 Task: Open a blank sheet, save the file as Mobilecompany.epub Add Heading 'Mobile Companies:'Add the following points with capital alphabet '	A. Apple_x000D_
	B. Samsung_x000D_
	C:.Huawei_x000D_
'Select the entire thext and change line spacing to  3 ,change the font size of heading and points to 18
Action: Mouse moved to (261, 143)
Screenshot: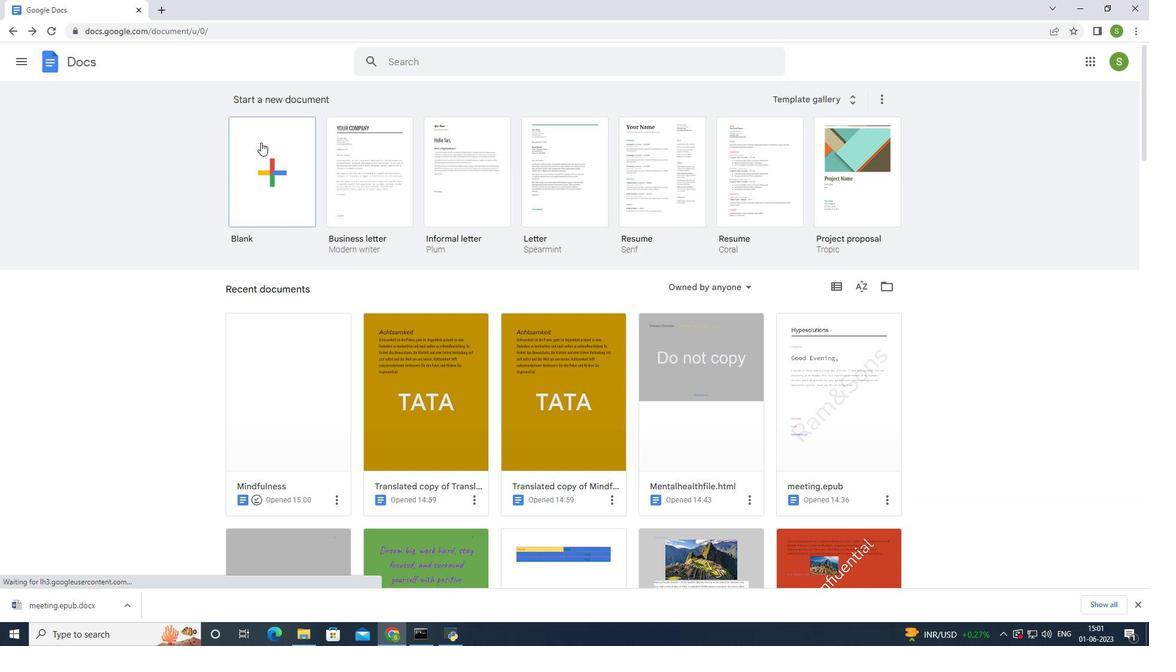 
Action: Mouse pressed left at (261, 143)
Screenshot: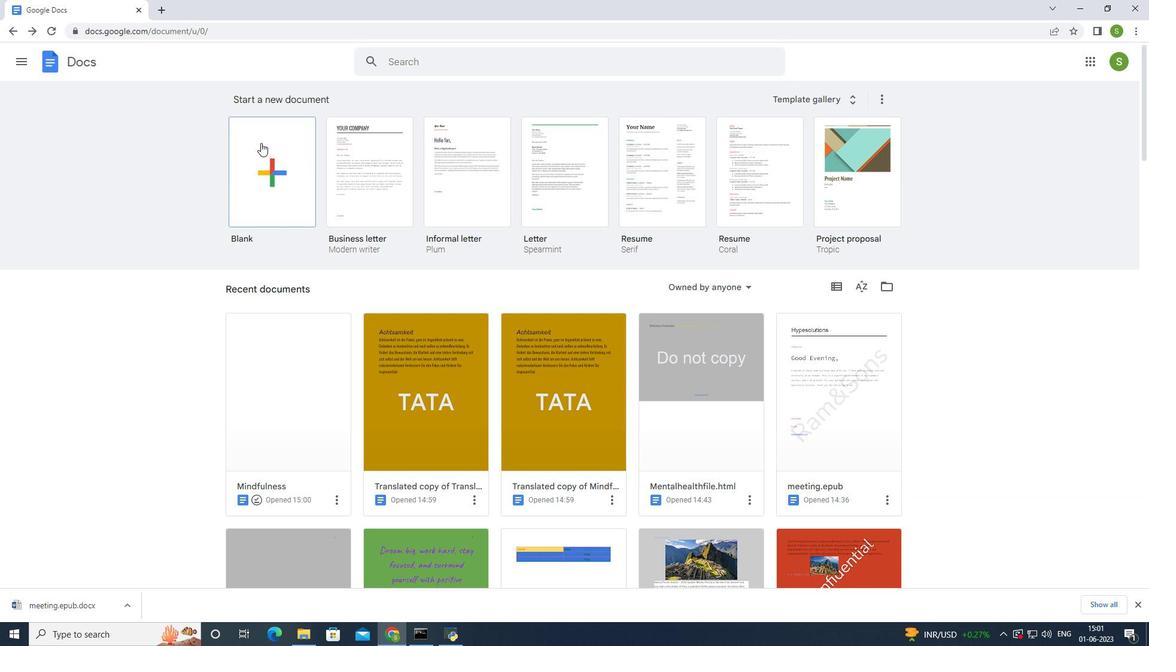 
Action: Mouse moved to (102, 55)
Screenshot: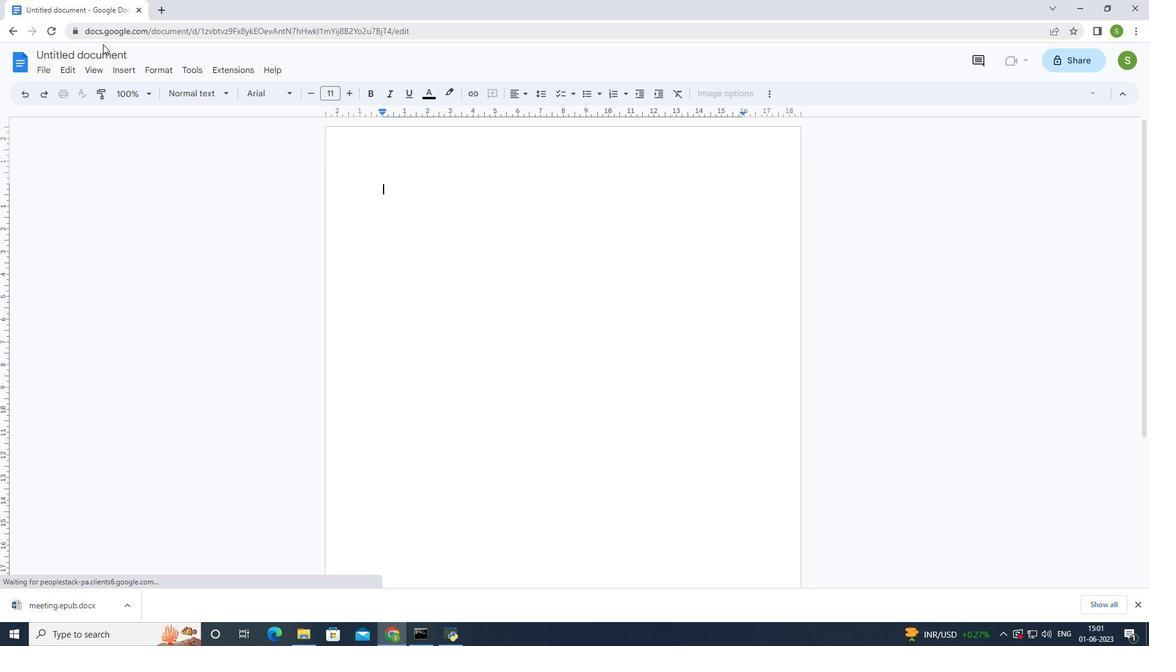 
Action: Mouse pressed left at (102, 55)
Screenshot: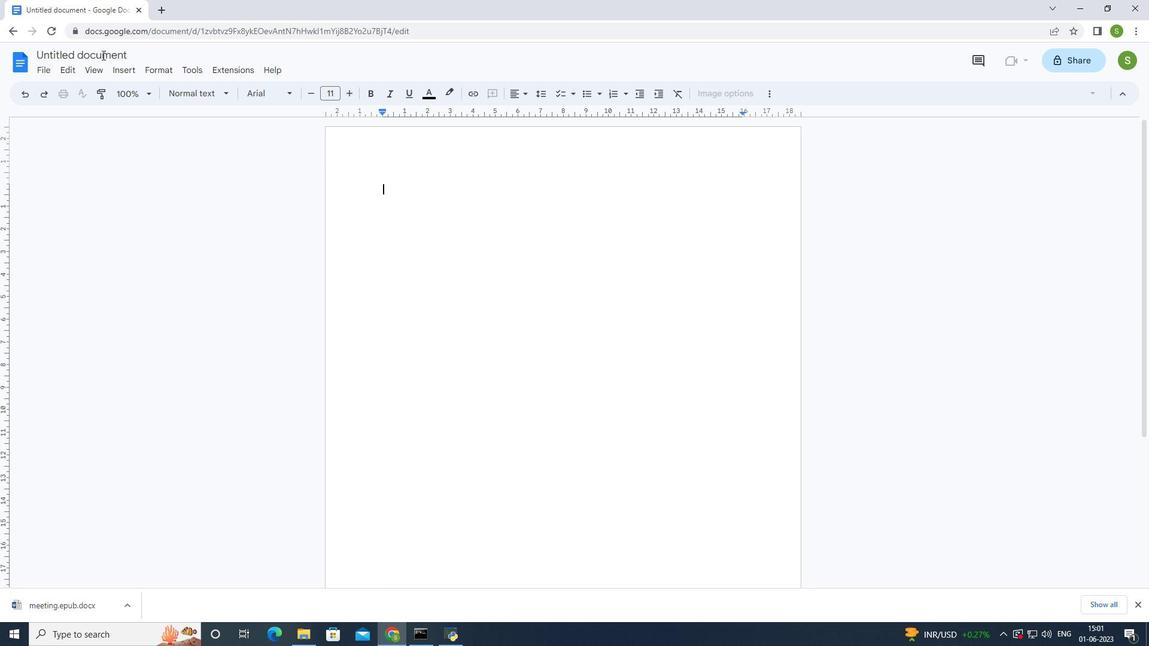 
Action: Mouse moved to (213, 77)
Screenshot: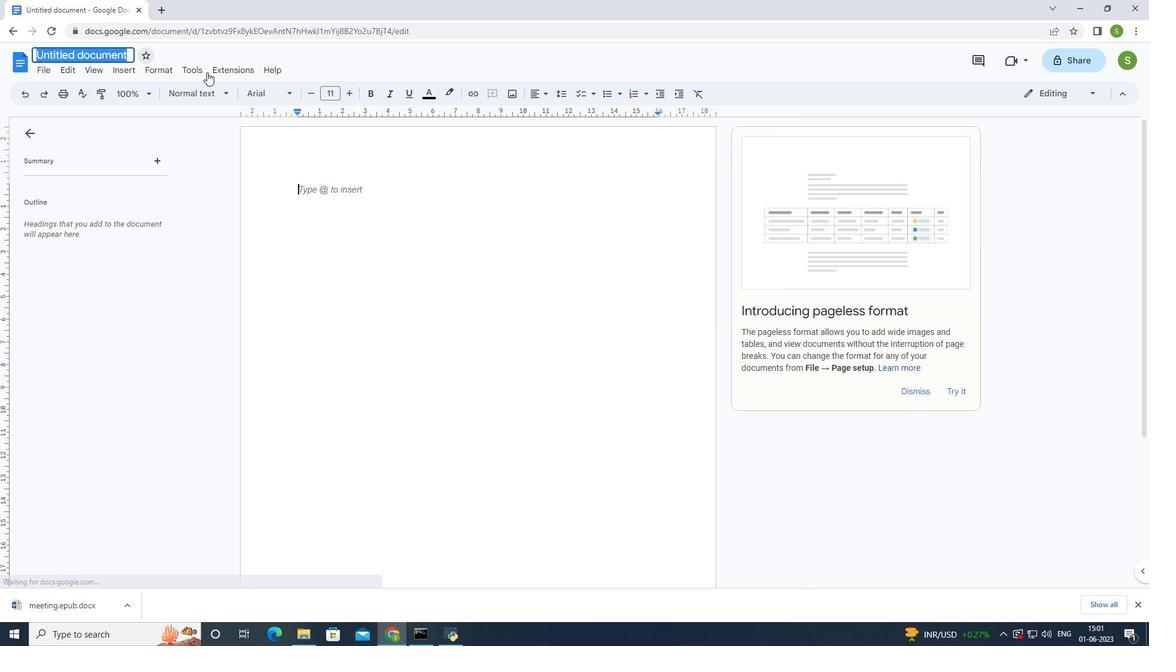
Action: Key pressed <Key.shift>Mobilecompany
Screenshot: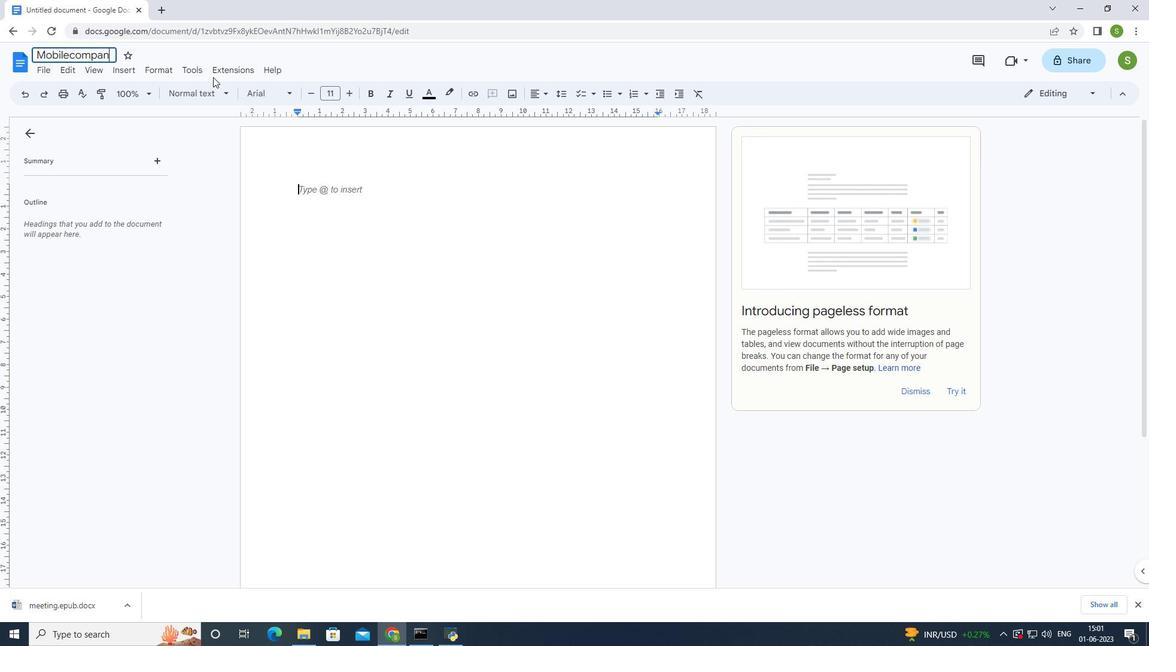 
Action: Mouse moved to (260, 95)
Screenshot: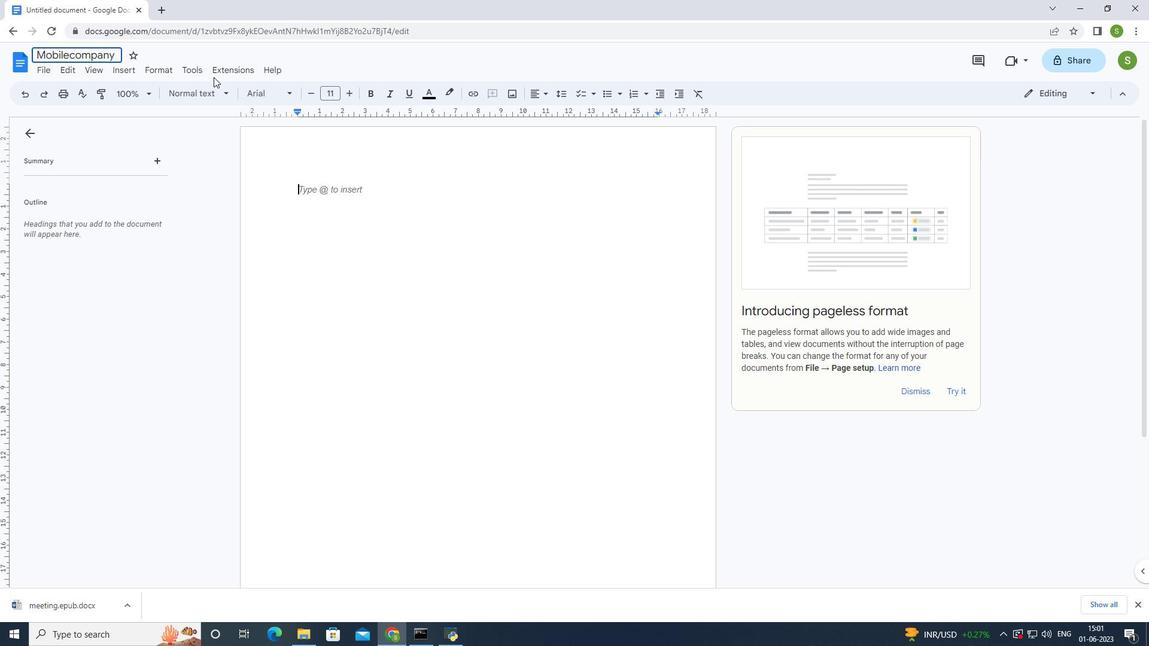 
Action: Key pressed .epub<Key.enter>
Screenshot: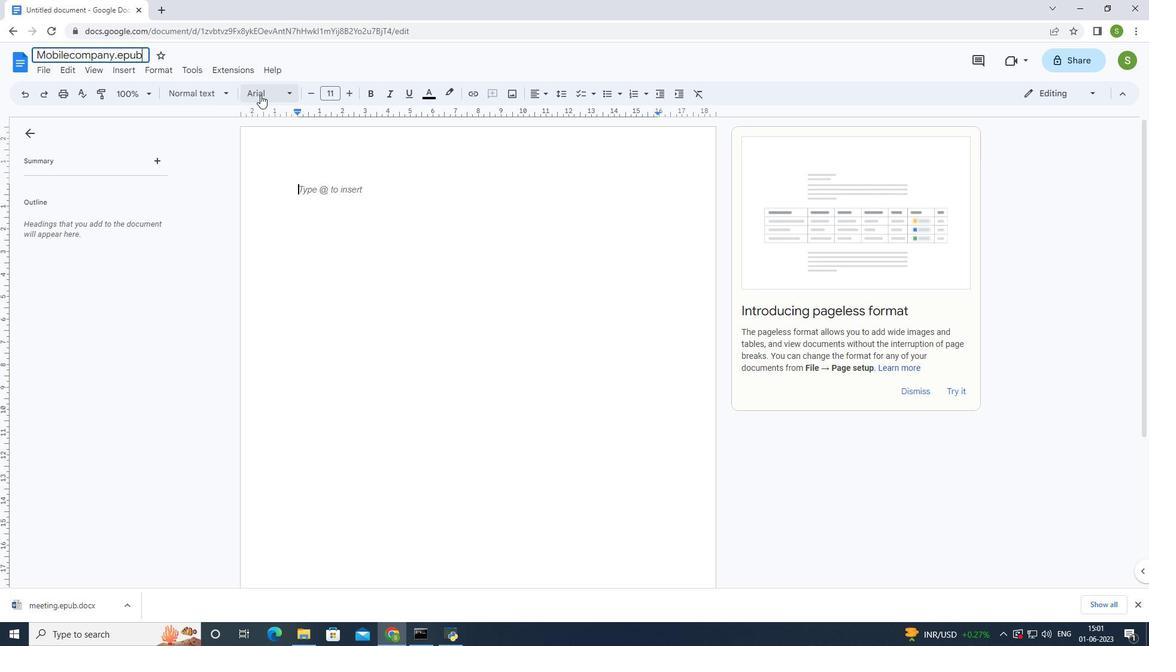 
Action: Mouse moved to (465, 159)
Screenshot: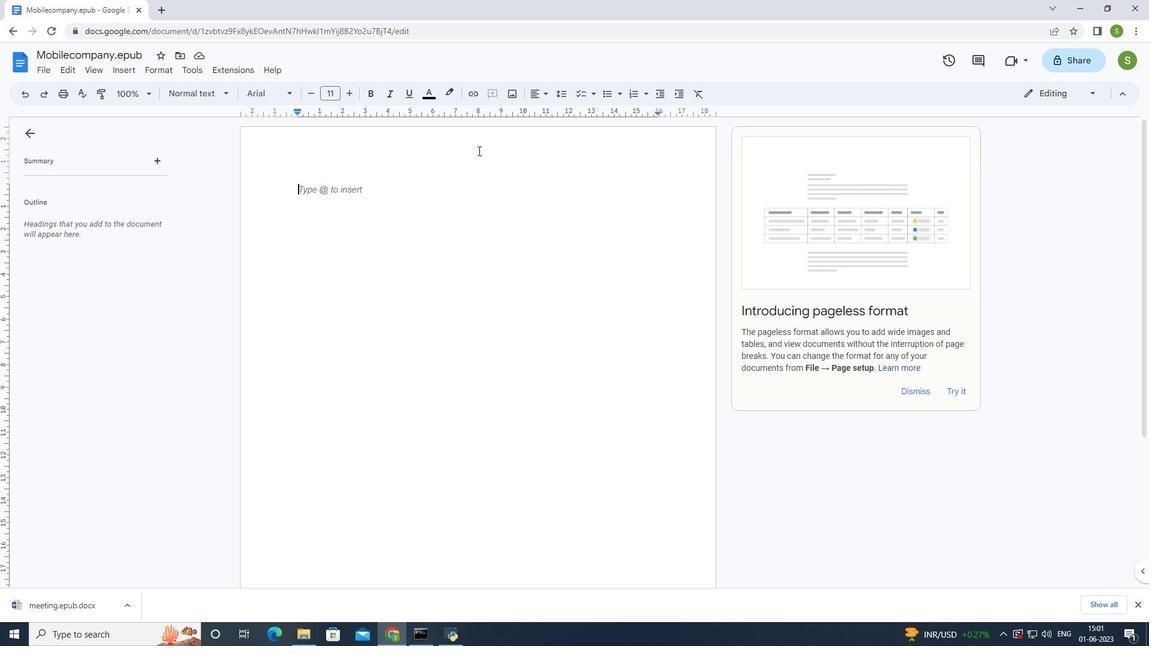 
Action: Key pressed <Key.shift>Moblie<Key.space><Key.backspace><Key.backspace>e<Key.space><Key.shift>Company<Key.backspace>ies<Key.enter>
Screenshot: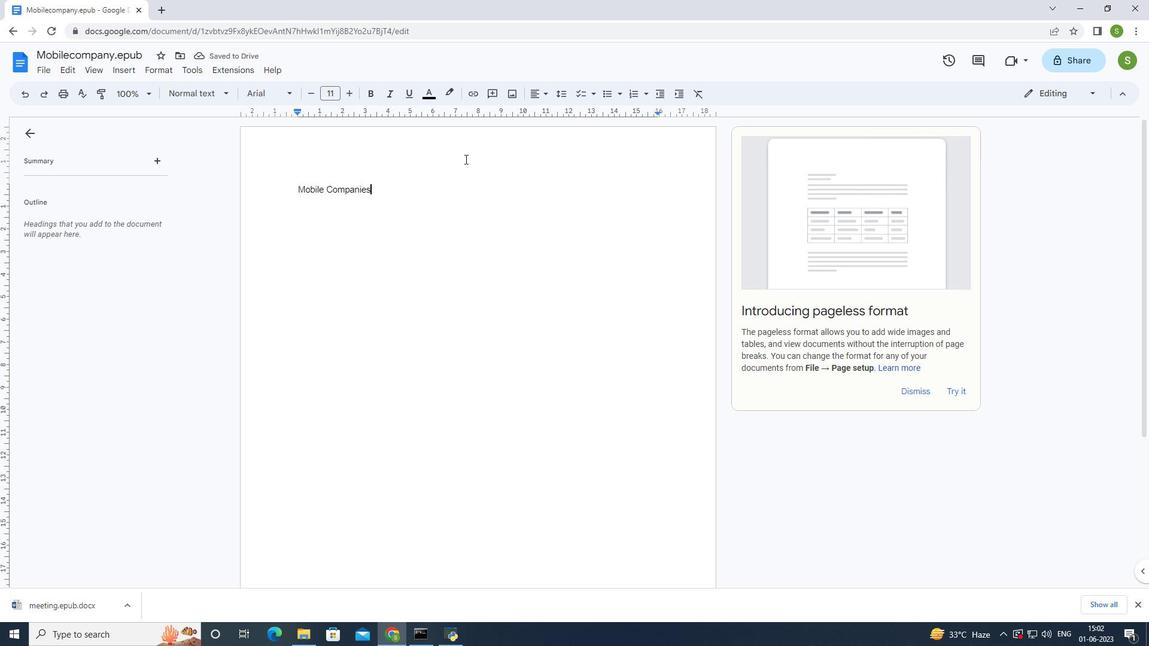 
Action: Mouse moved to (620, 89)
Screenshot: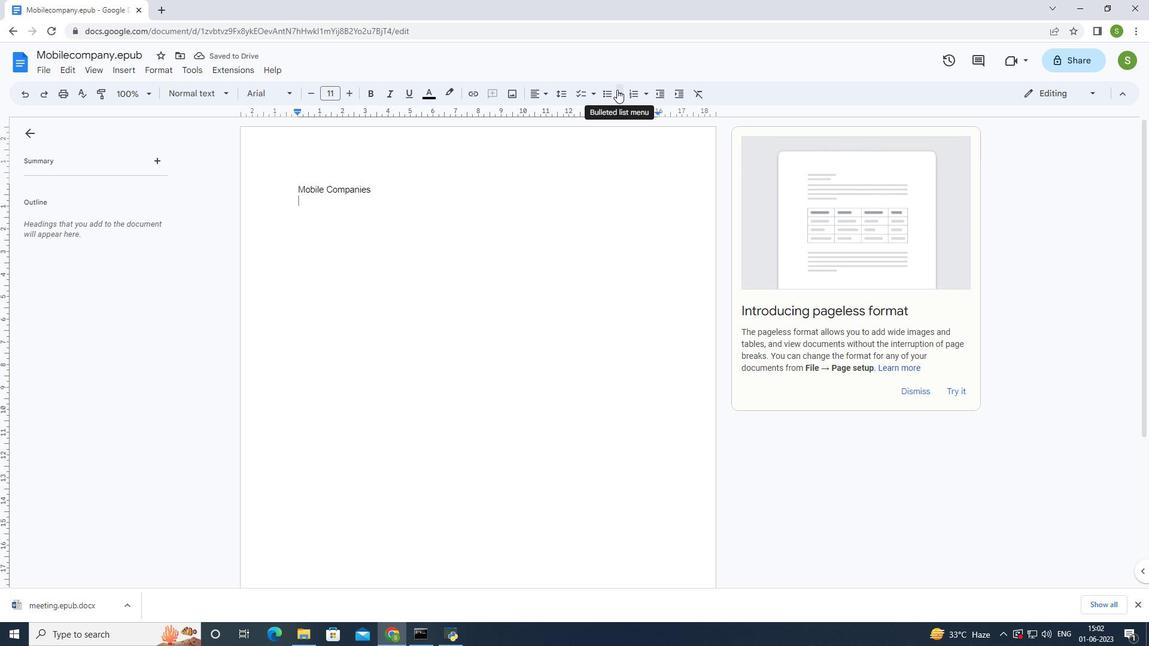 
Action: Mouse pressed left at (620, 89)
Screenshot: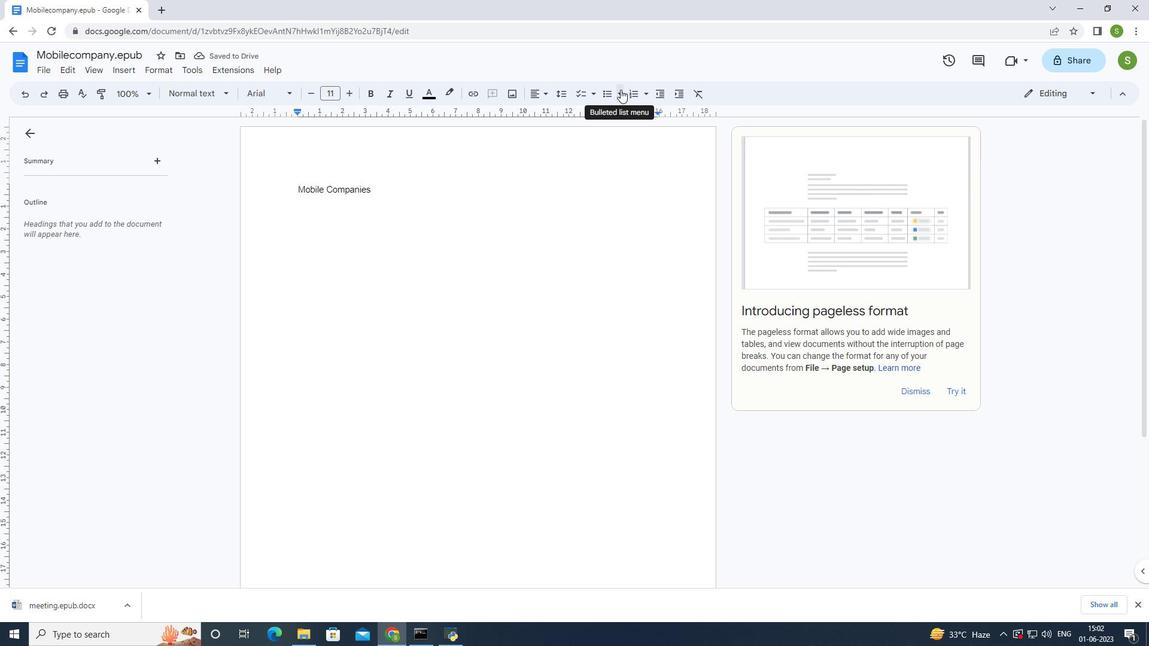 
Action: Mouse moved to (647, 93)
Screenshot: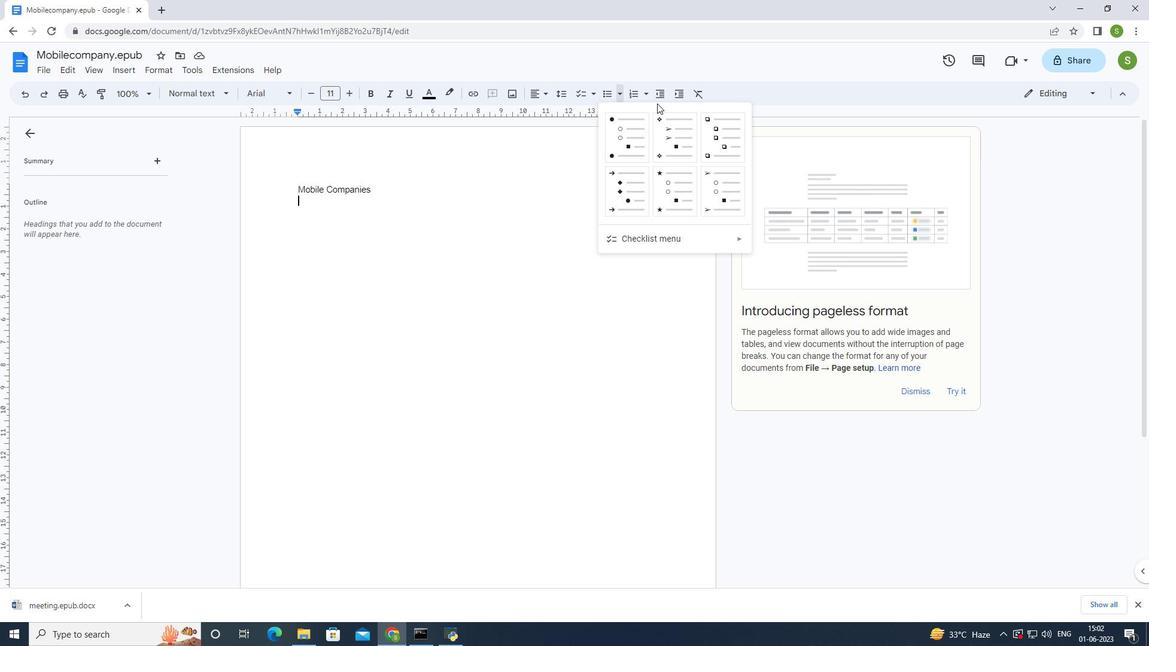 
Action: Mouse pressed left at (647, 93)
Screenshot: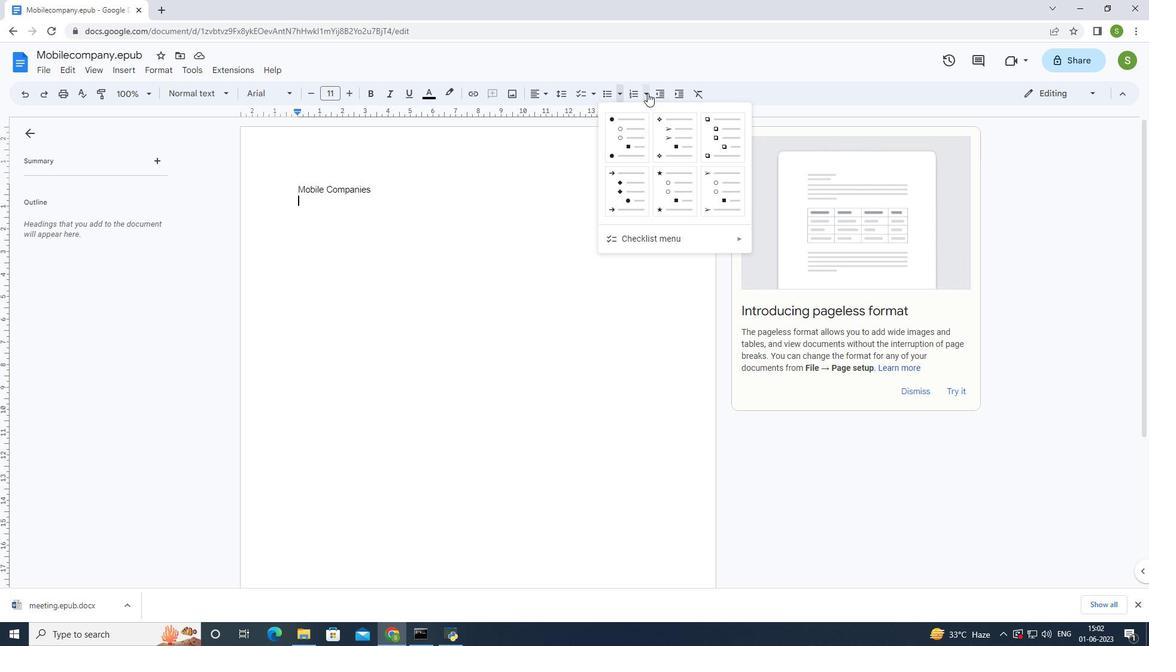 
Action: Mouse moved to (662, 193)
Screenshot: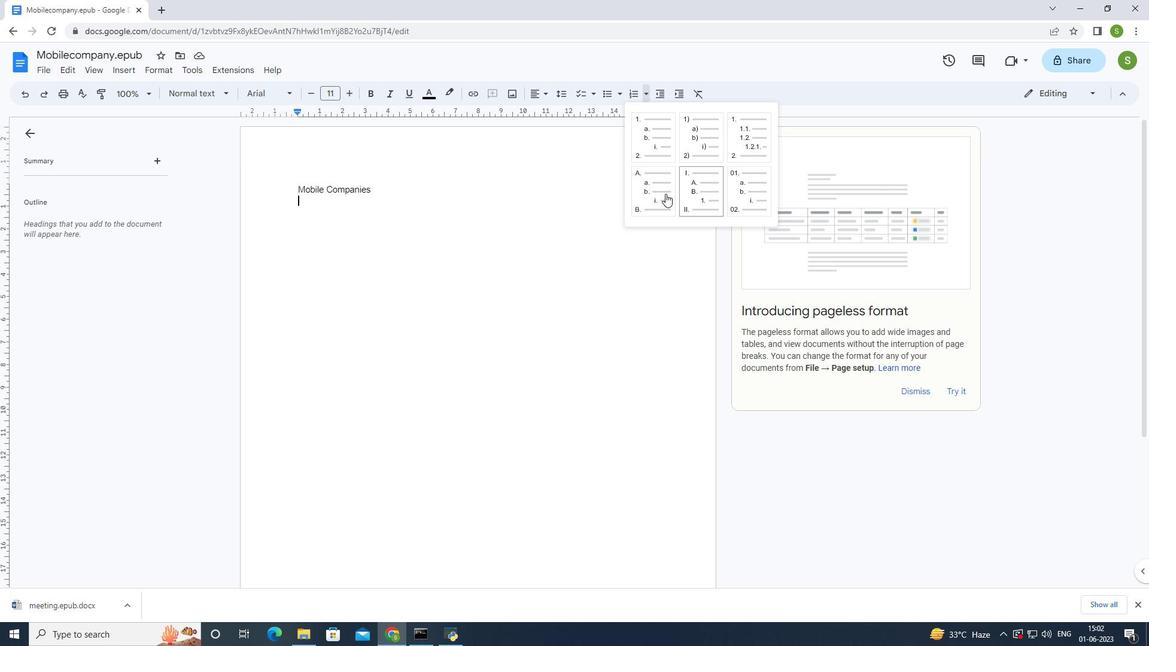 
Action: Mouse pressed left at (662, 193)
Screenshot: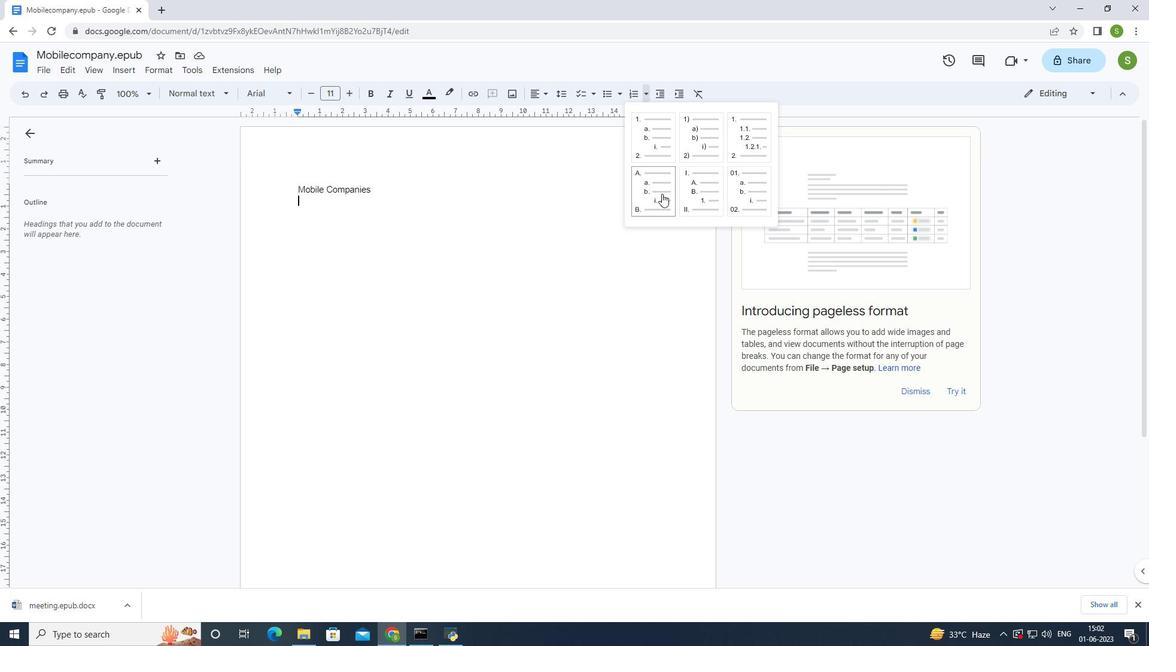 
Action: Mouse moved to (614, 193)
Screenshot: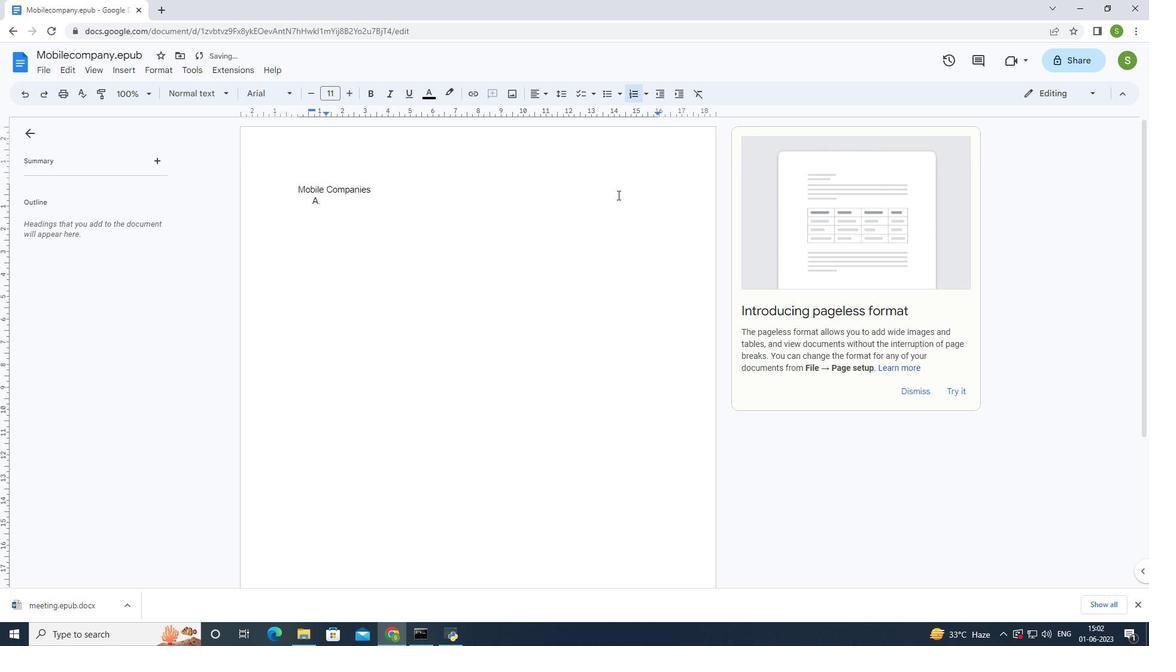 
Action: Key pressed <Key.shift>Apple<Key.enter><Key.shift>Samsung<Key.enter>z<Key.backspace><Key.shift><Key.shift><Key.shift>Huawei
Screenshot: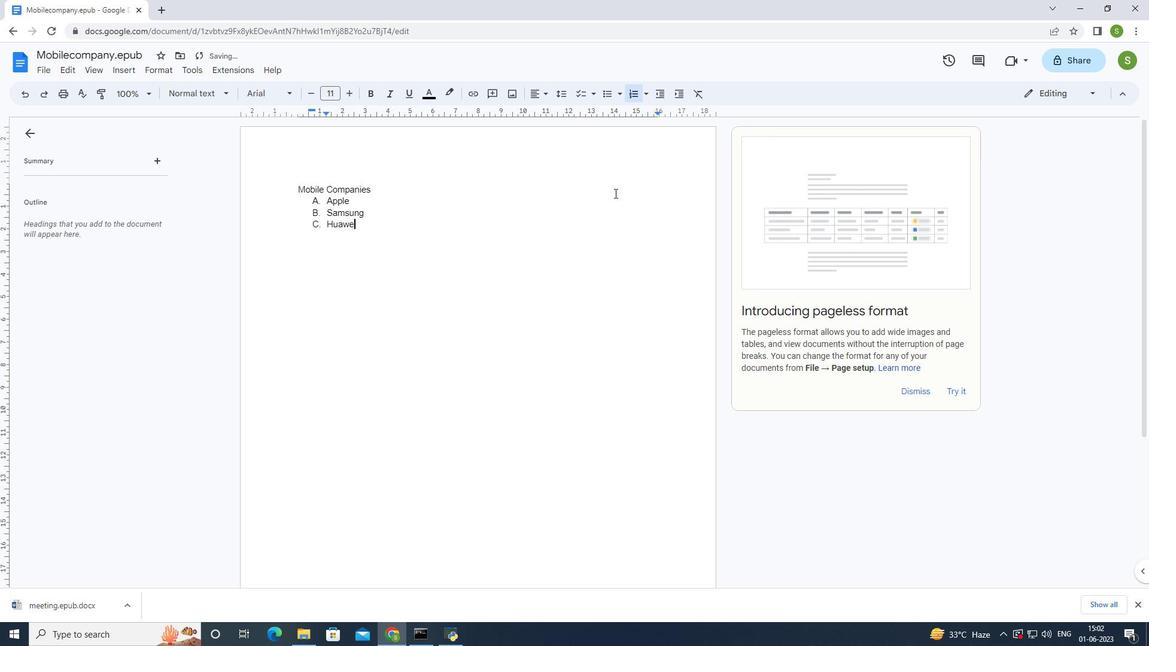 
Action: Mouse moved to (297, 186)
Screenshot: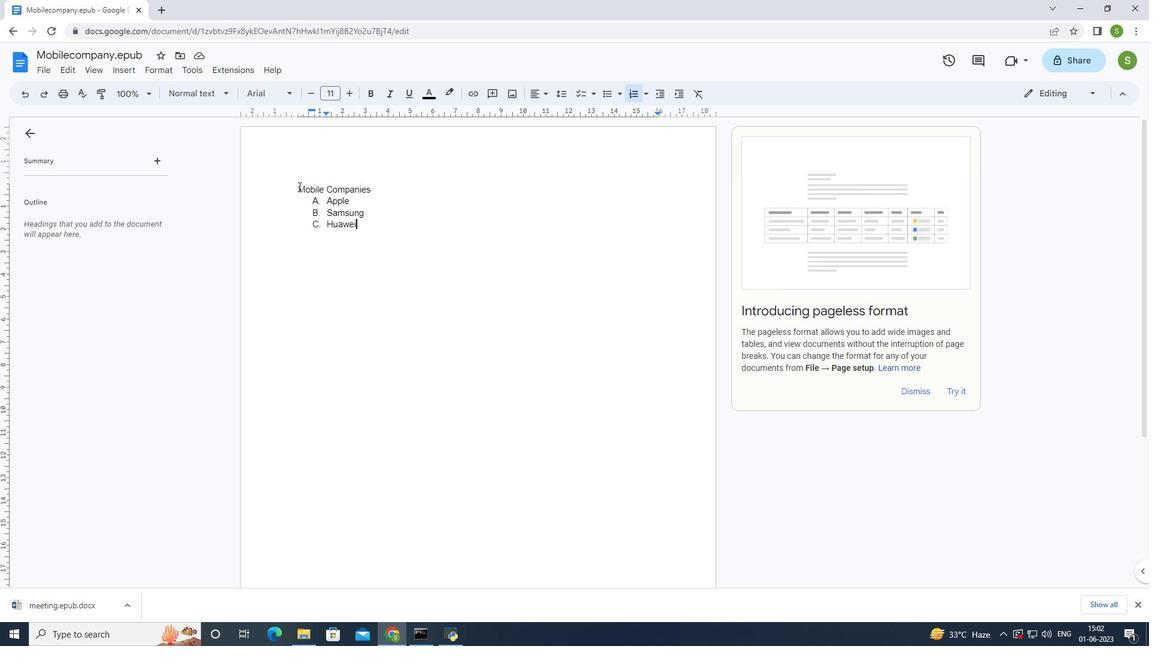 
Action: Mouse pressed left at (297, 186)
Screenshot: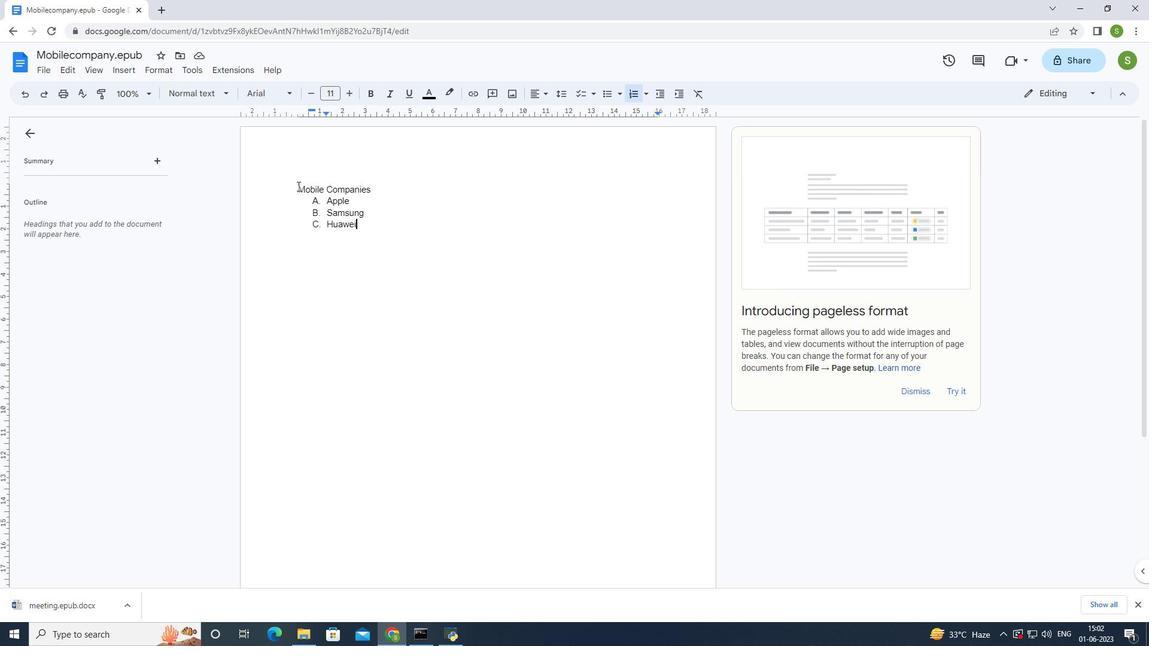 
Action: Mouse moved to (559, 95)
Screenshot: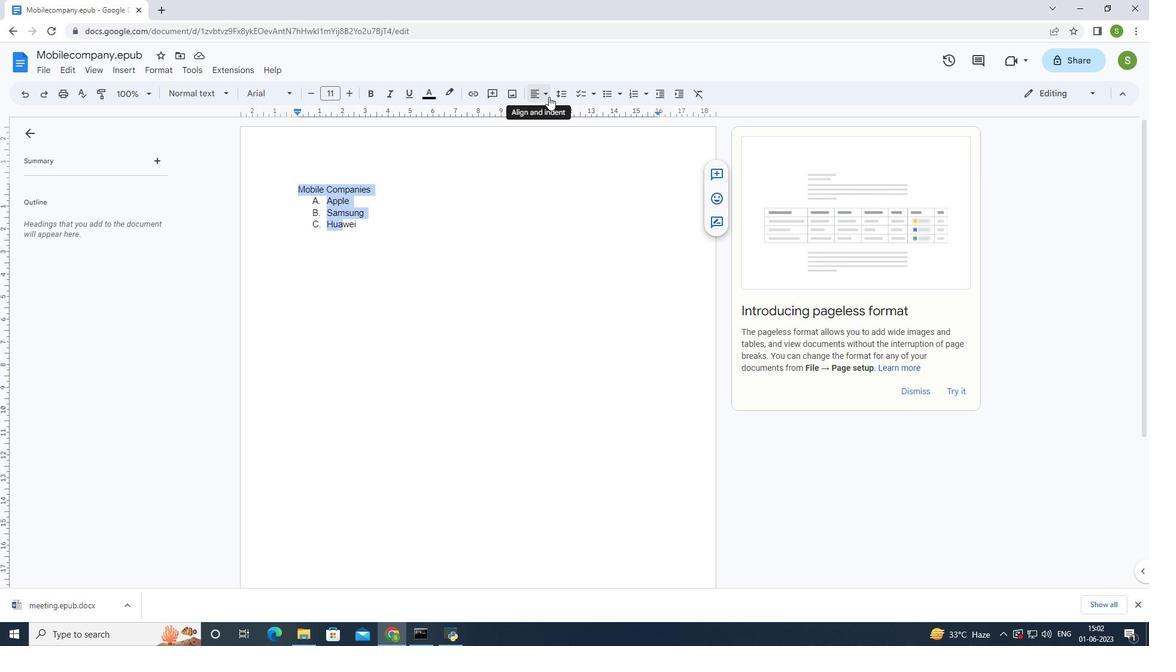 
Action: Mouse pressed left at (559, 95)
Screenshot: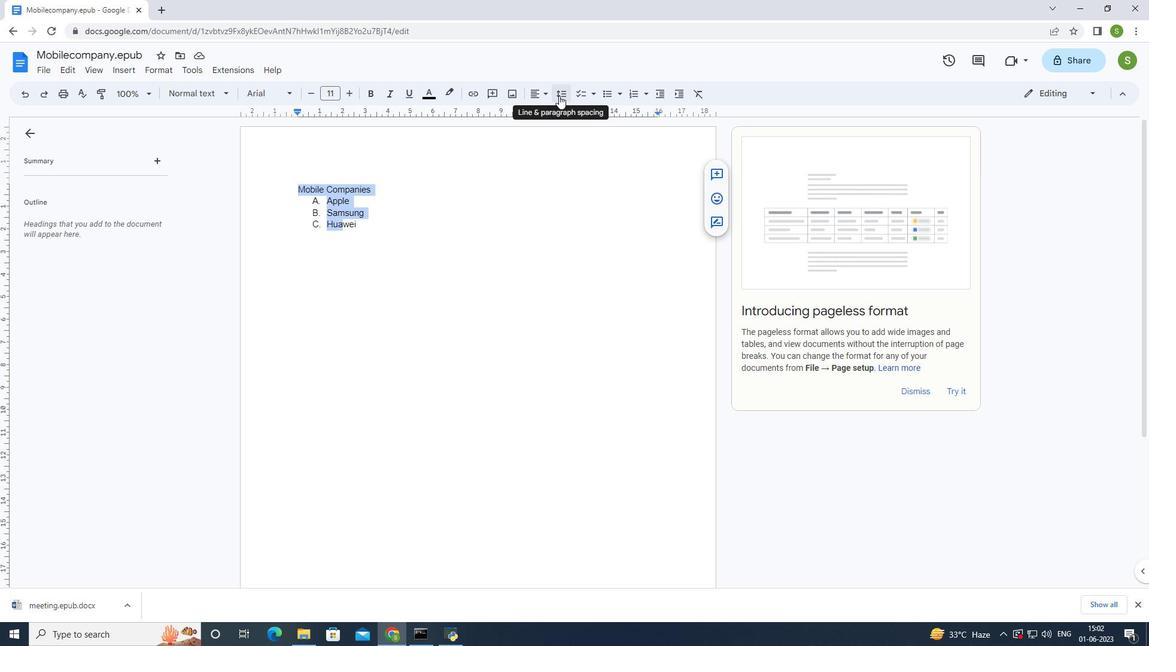 
Action: Mouse moved to (574, 158)
Screenshot: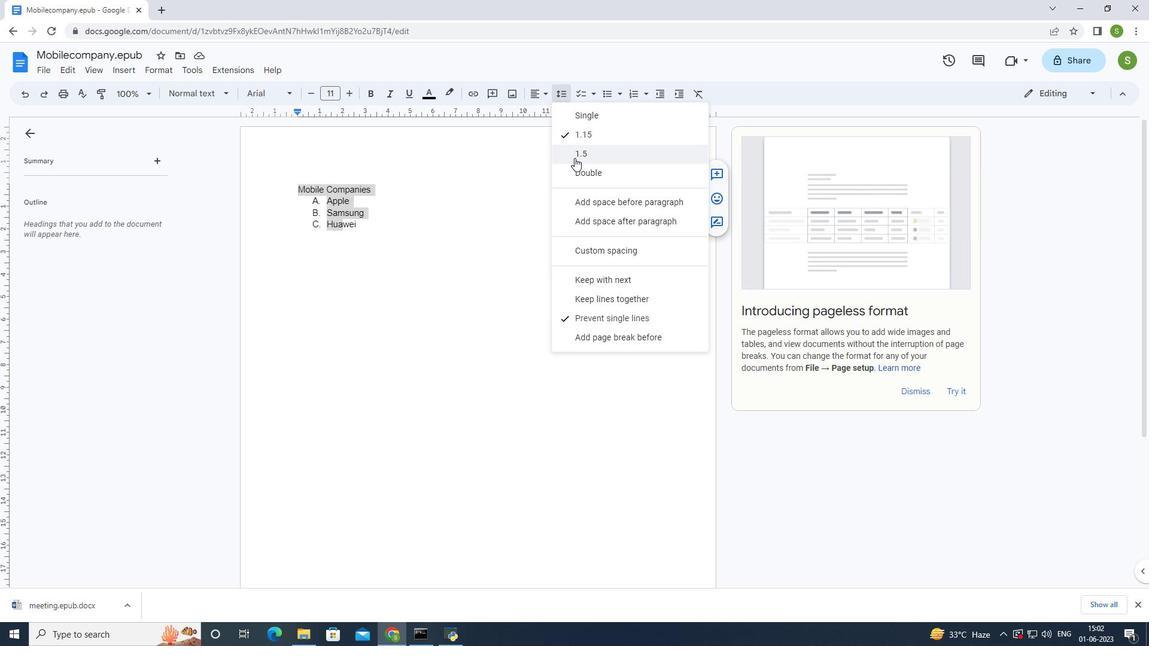 
Action: Mouse pressed left at (574, 158)
Screenshot: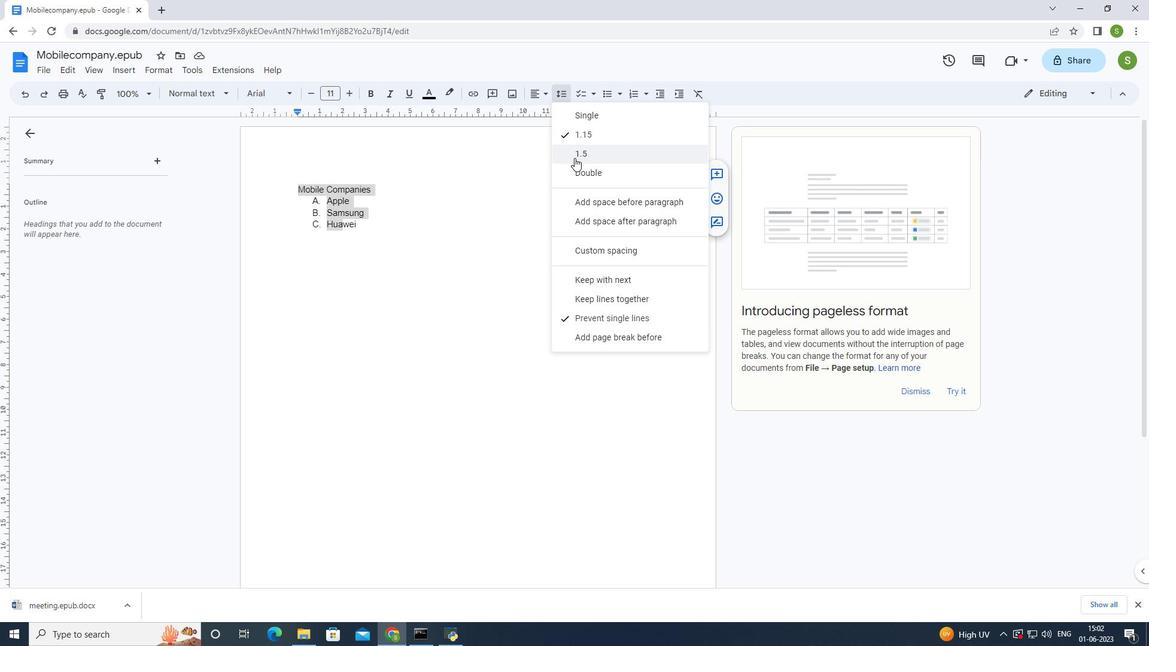 
Action: Mouse moved to (323, 207)
Screenshot: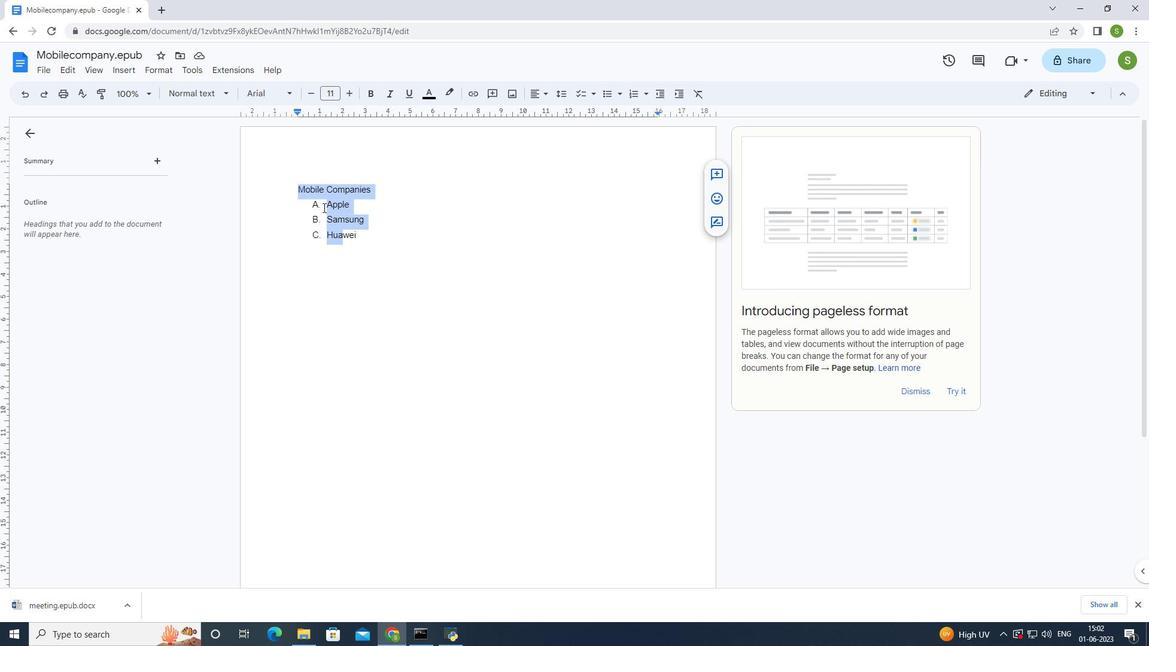 
Action: Mouse pressed left at (323, 207)
Screenshot: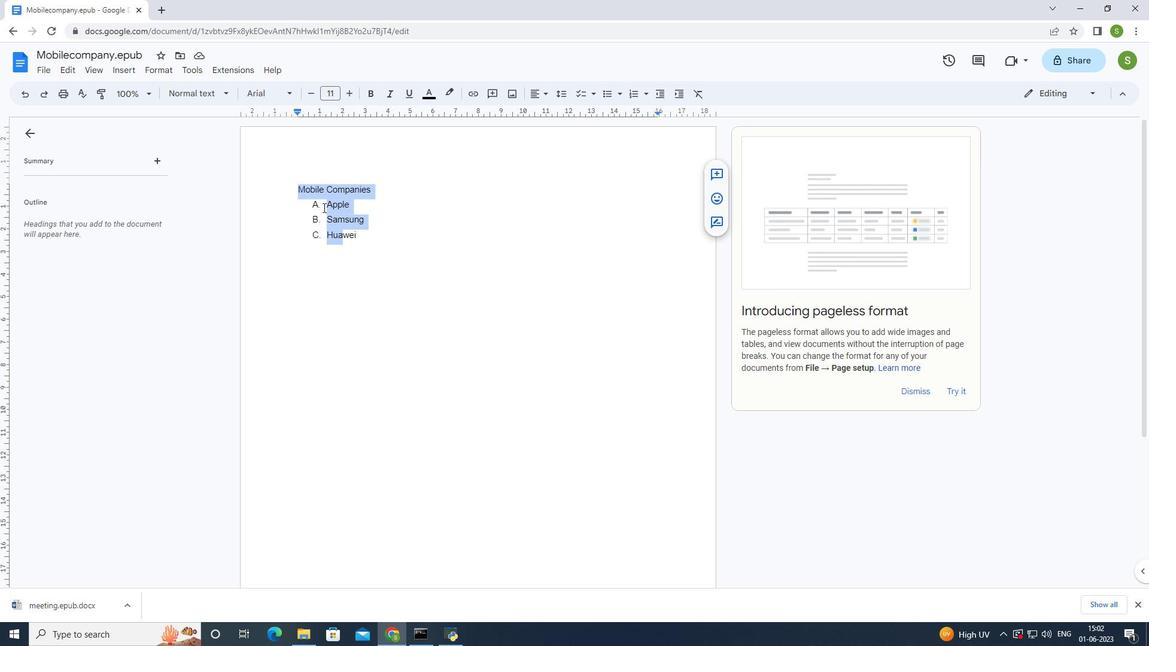 
Action: Mouse moved to (408, 216)
Screenshot: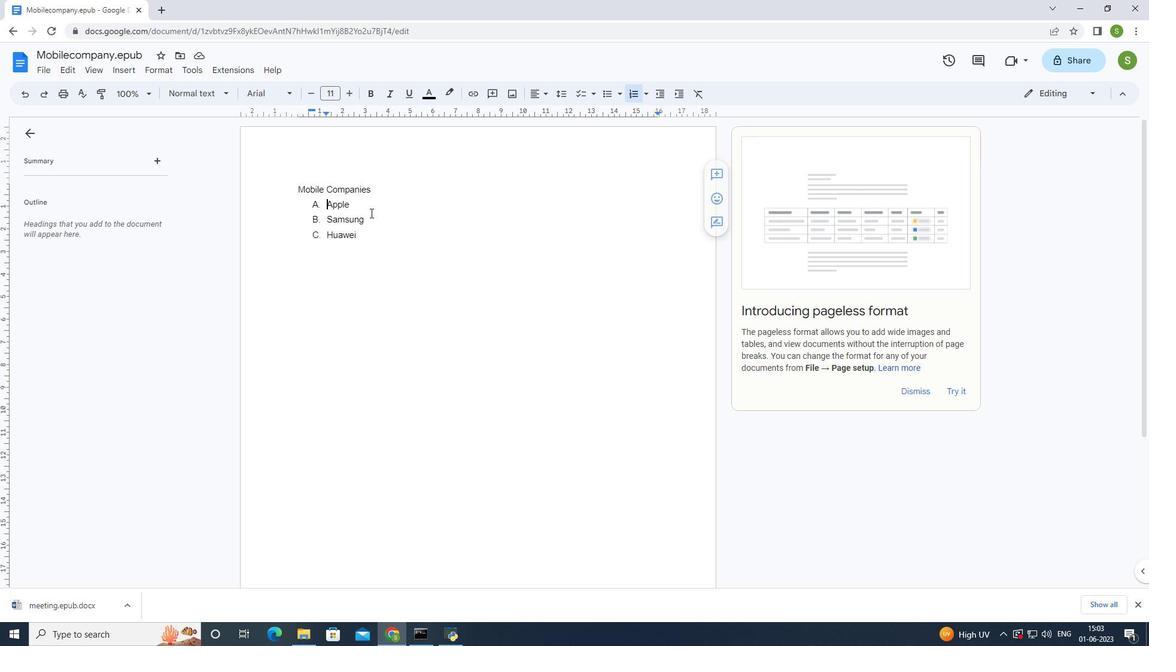 
Action: Mouse pressed left at (408, 216)
Screenshot: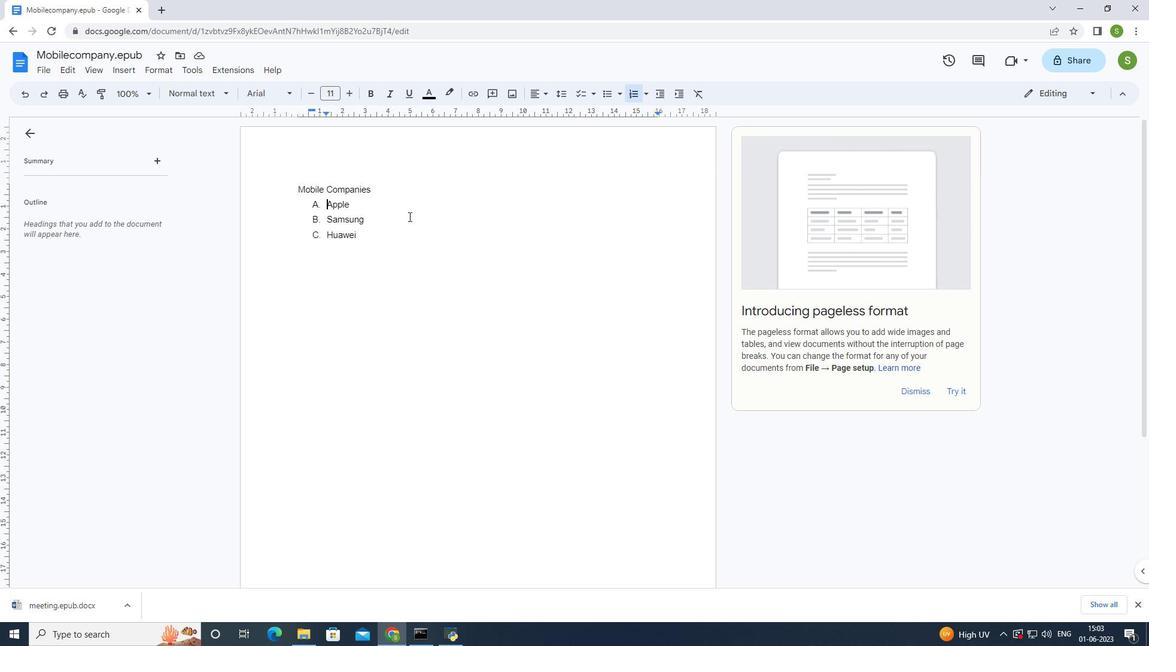 
Action: Mouse moved to (293, 186)
Screenshot: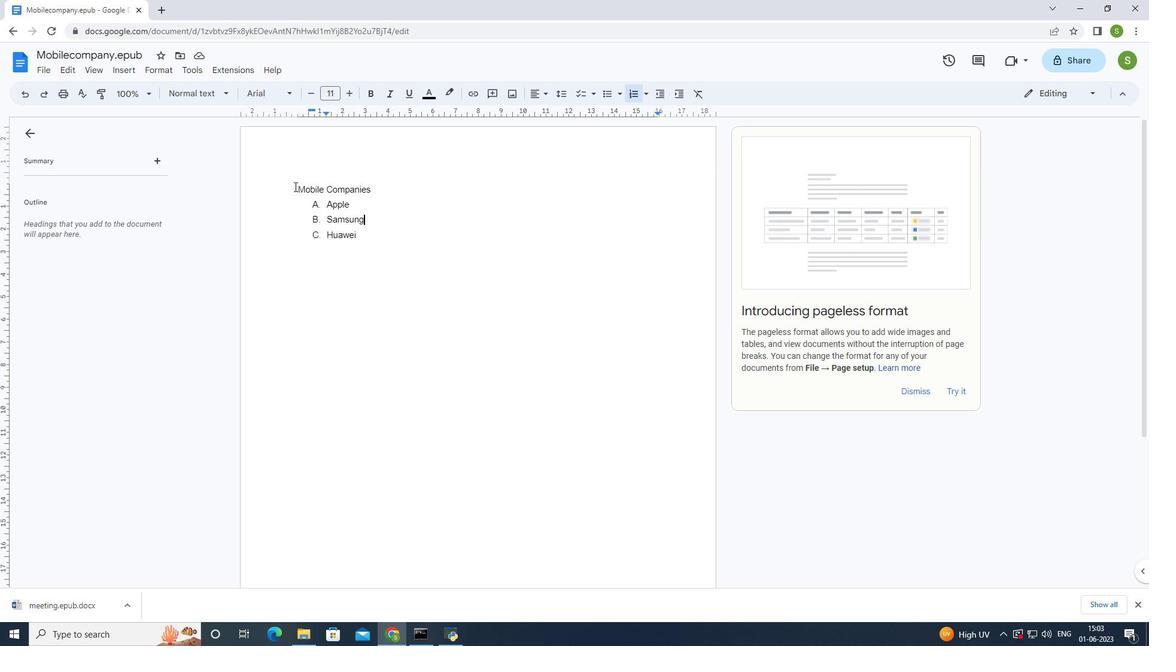 
Action: Mouse pressed left at (293, 186)
Screenshot: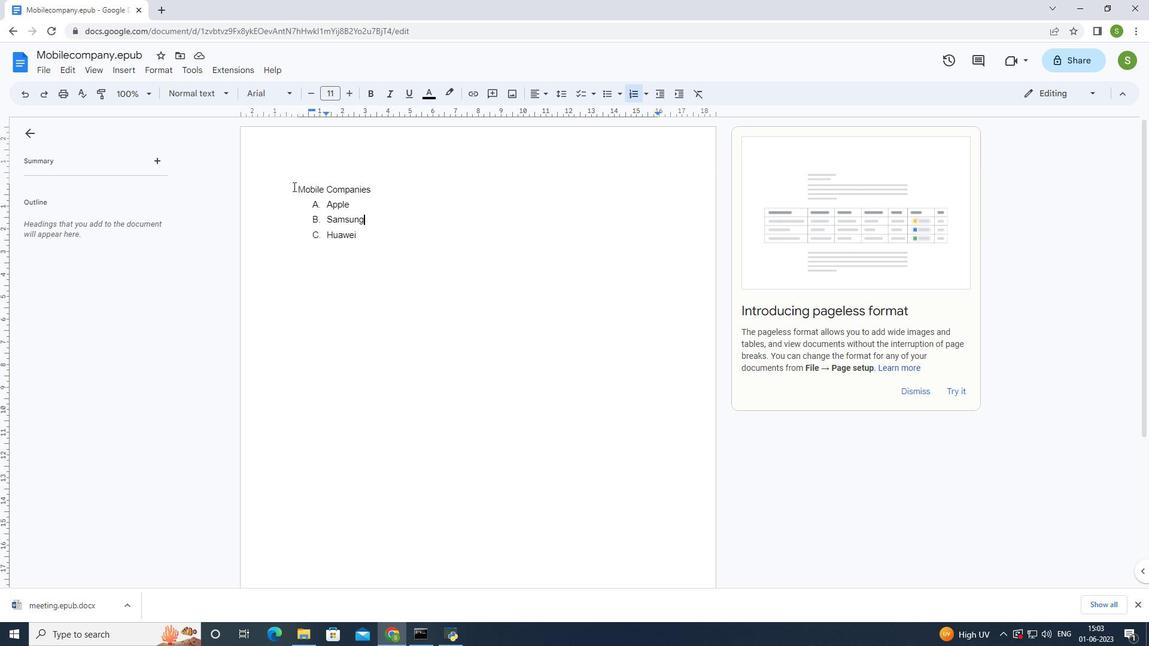 
Action: Mouse moved to (350, 93)
Screenshot: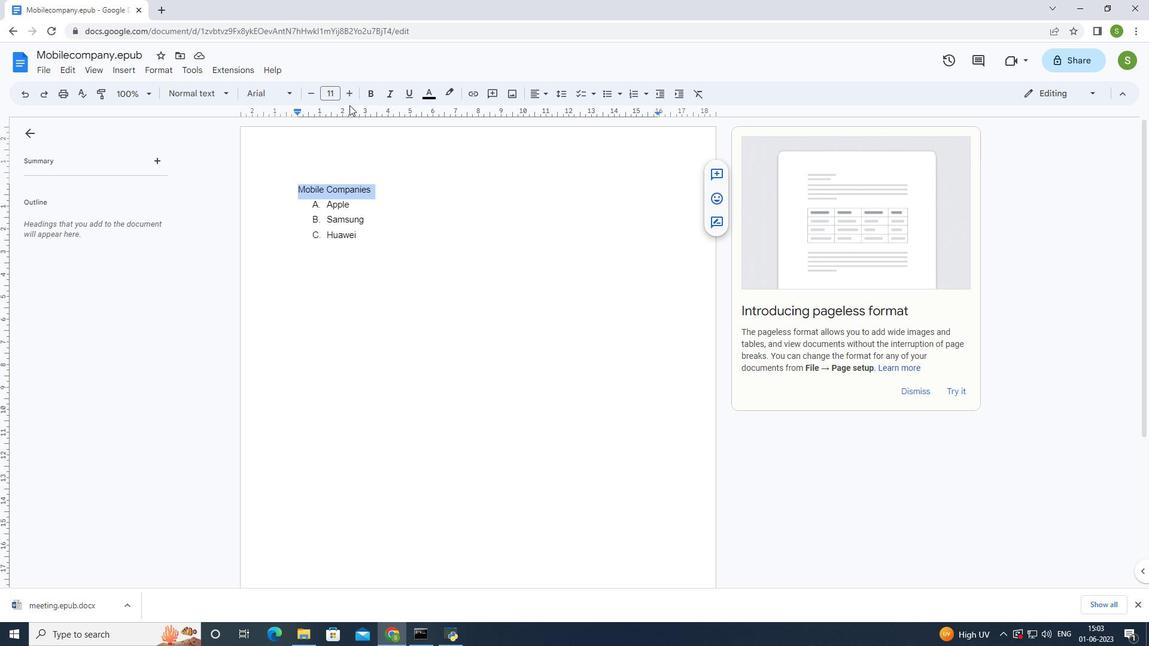 
Action: Mouse pressed left at (350, 93)
Screenshot: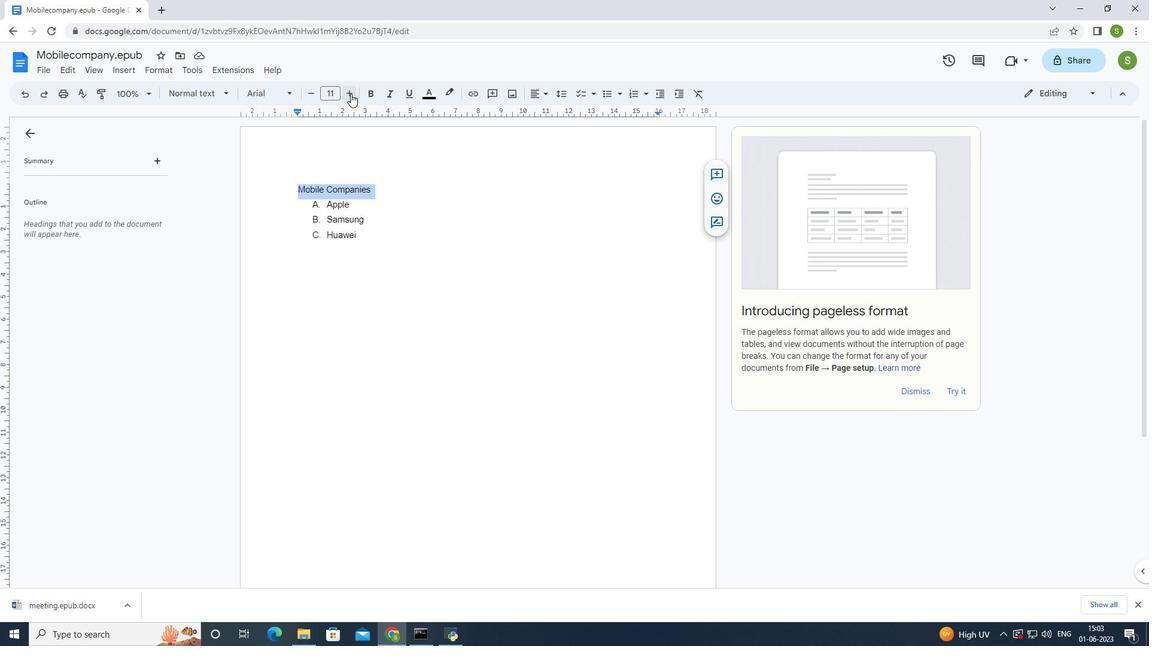
Action: Mouse pressed left at (350, 93)
Screenshot: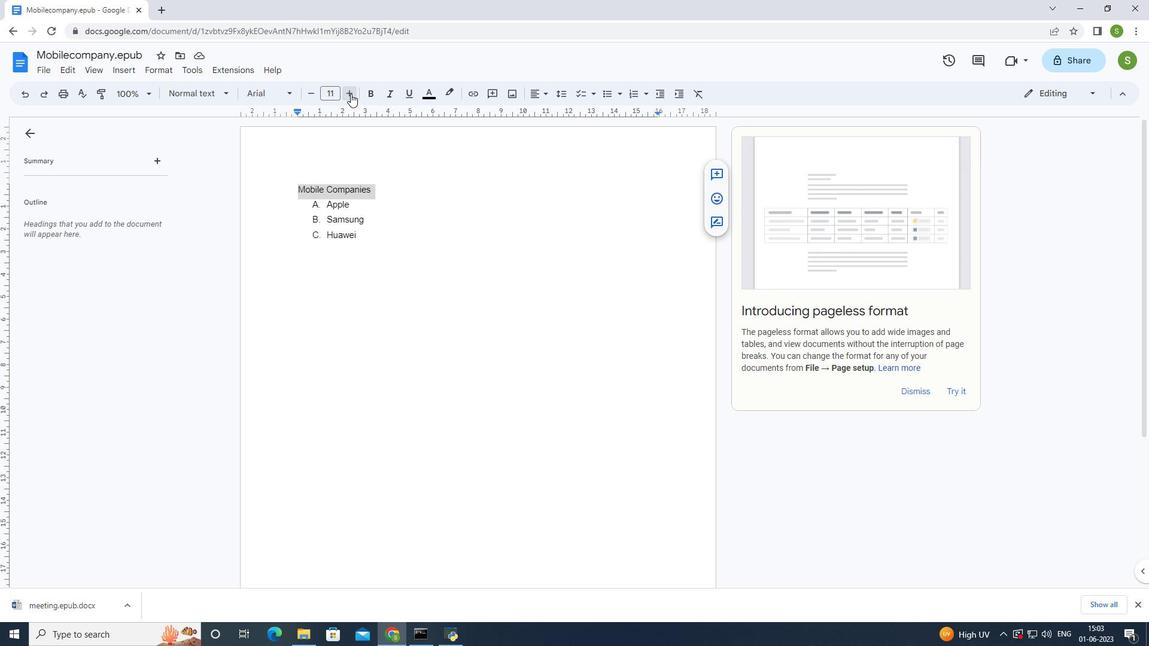 
Action: Mouse pressed left at (350, 93)
Screenshot: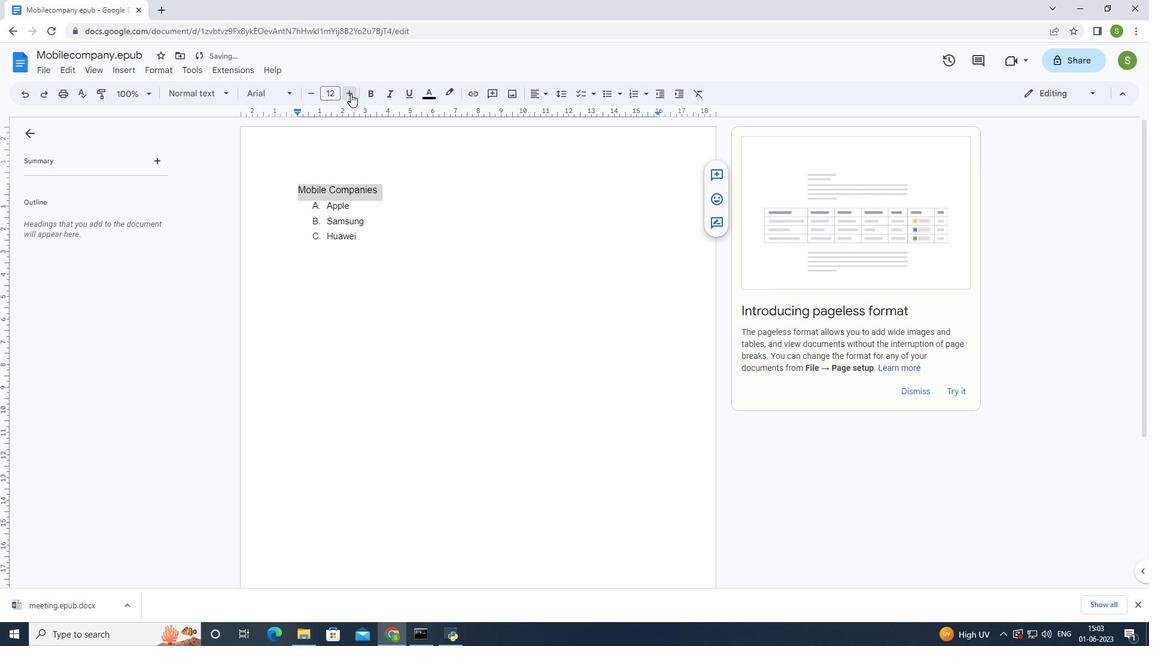 
Action: Mouse pressed left at (350, 93)
Screenshot: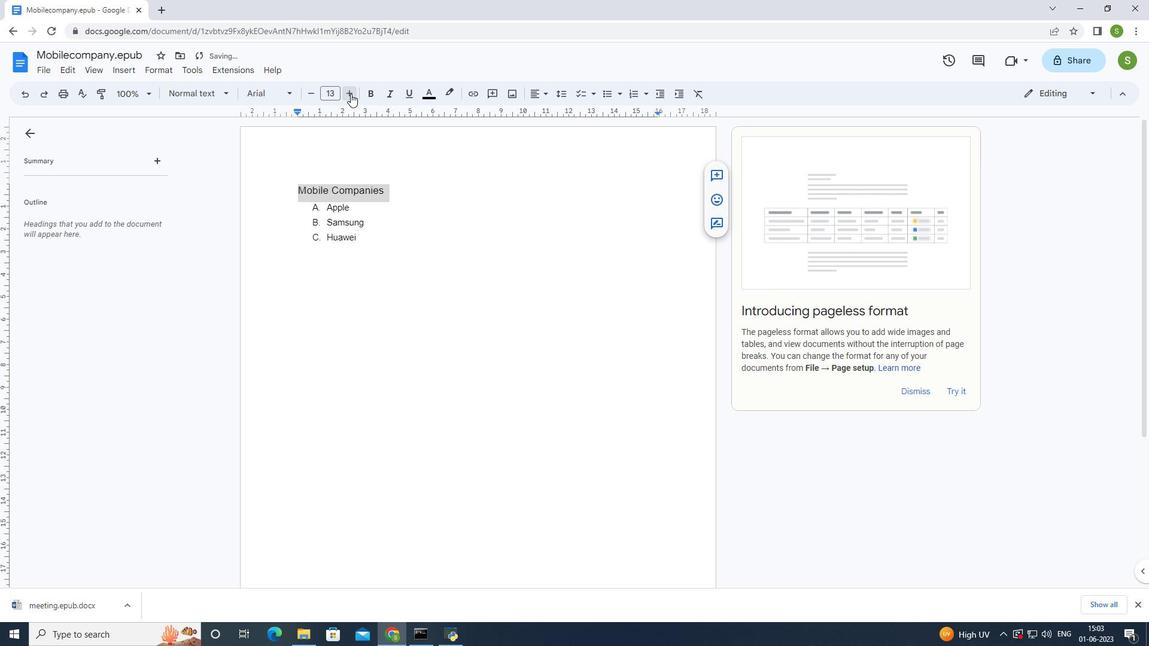 
Action: Mouse pressed left at (350, 93)
Screenshot: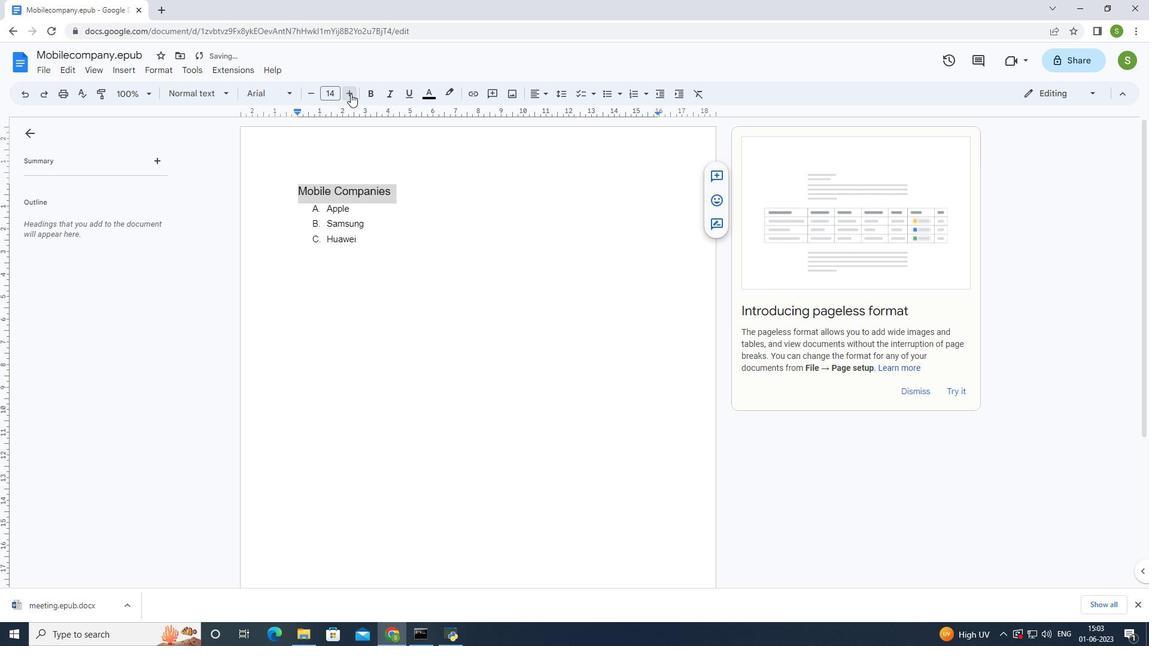 
Action: Mouse pressed left at (350, 93)
Screenshot: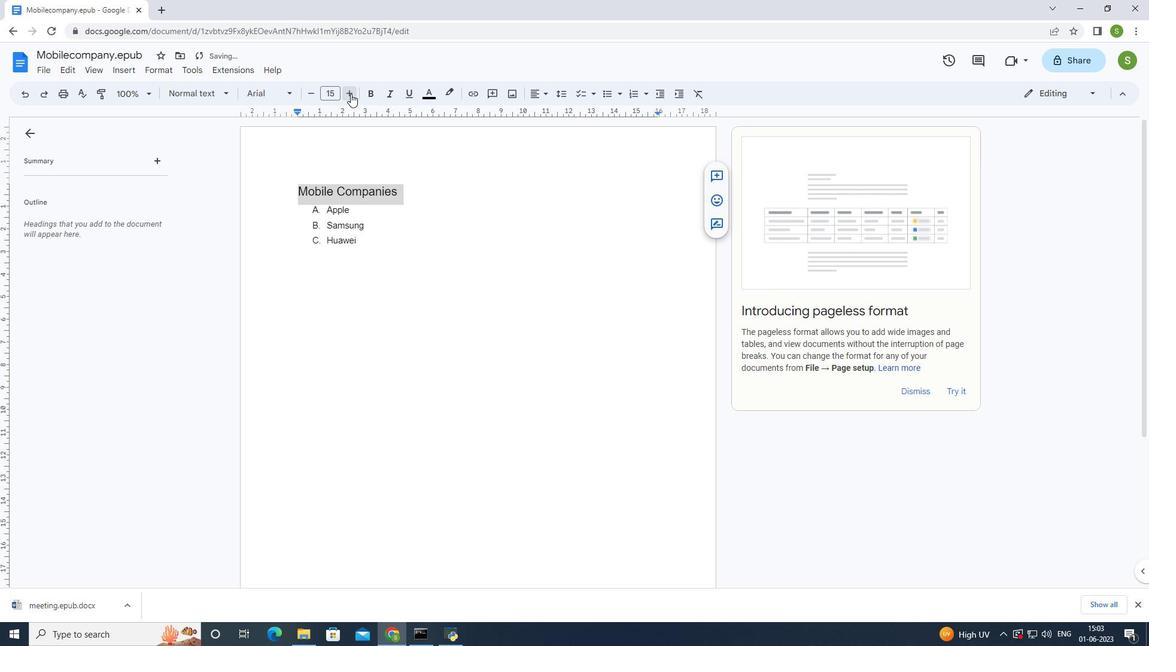 
Action: Mouse pressed left at (350, 93)
Screenshot: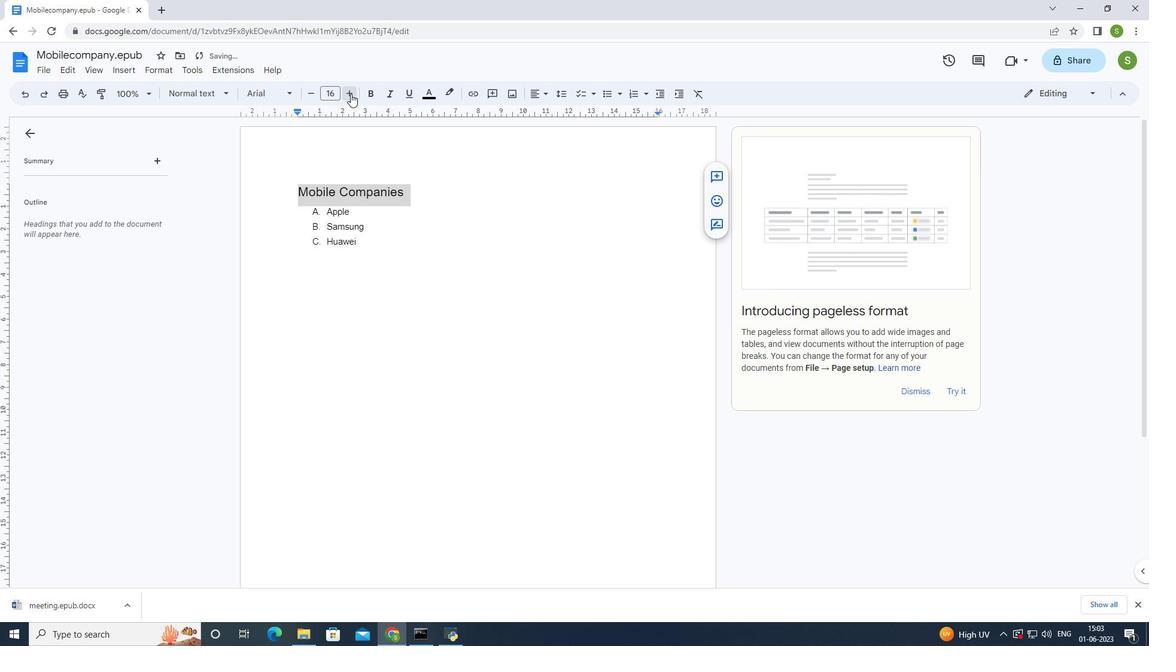 
Action: Mouse pressed left at (350, 93)
Screenshot: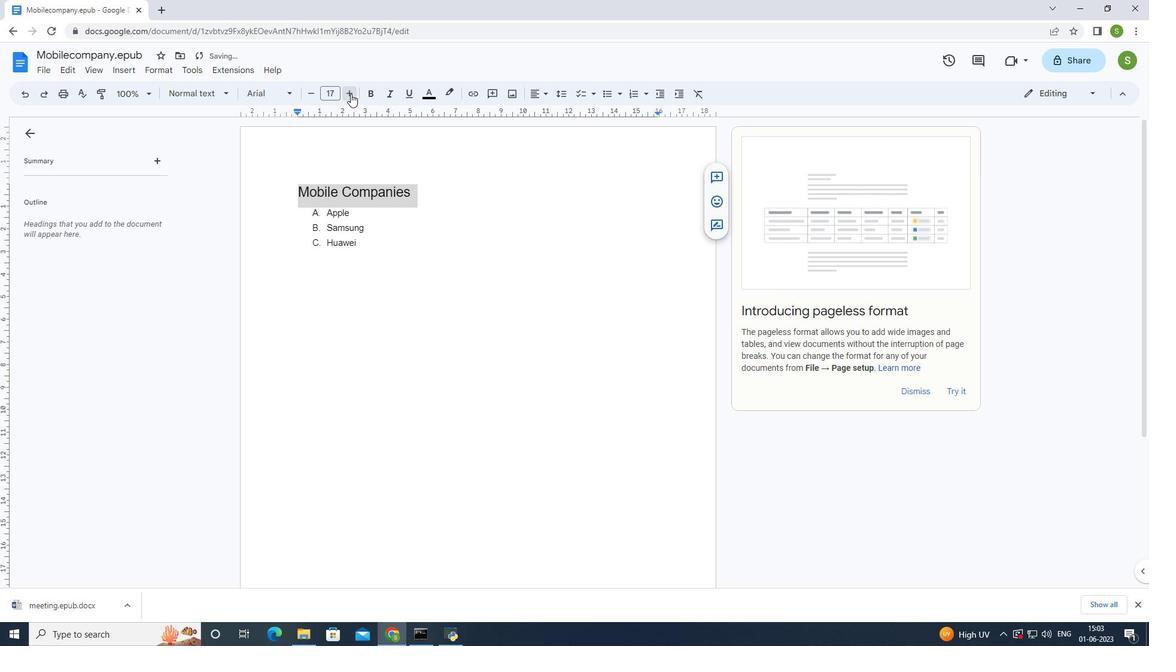 
Action: Mouse moved to (304, 91)
Screenshot: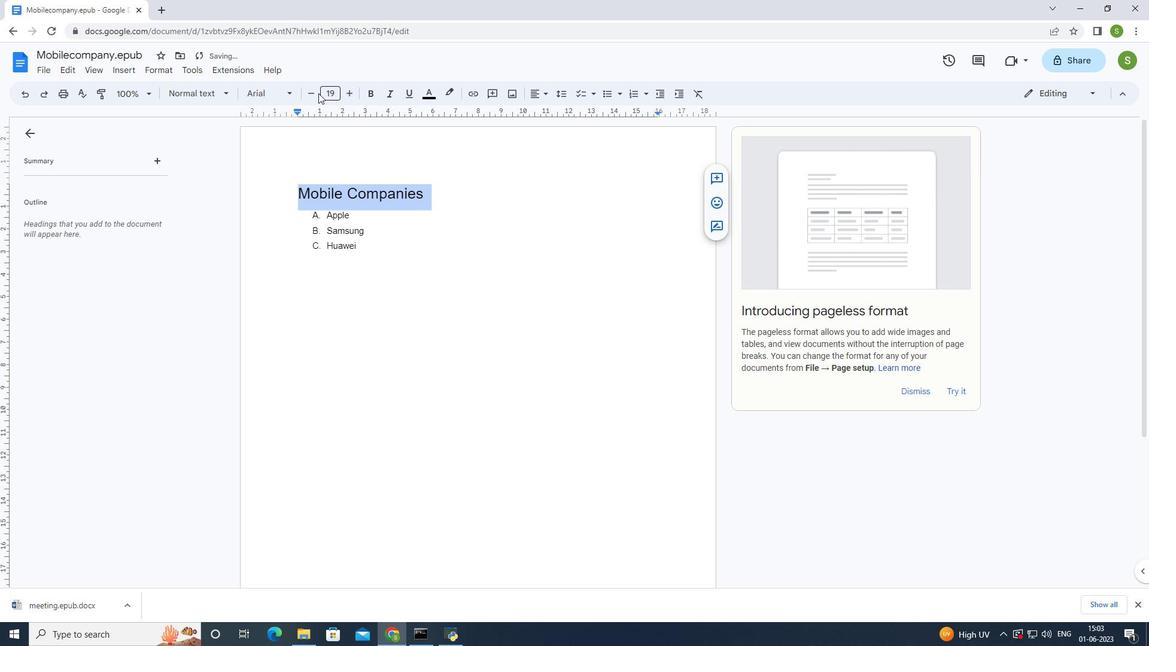 
Action: Mouse pressed left at (304, 91)
Screenshot: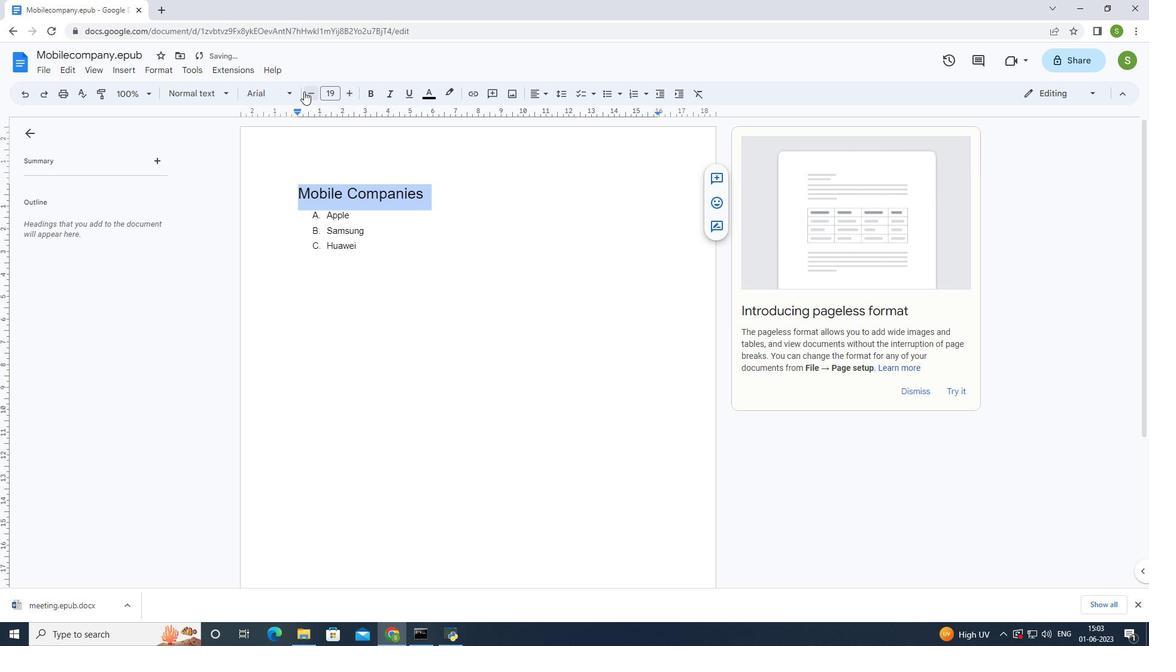 
Action: Mouse moved to (317, 99)
Screenshot: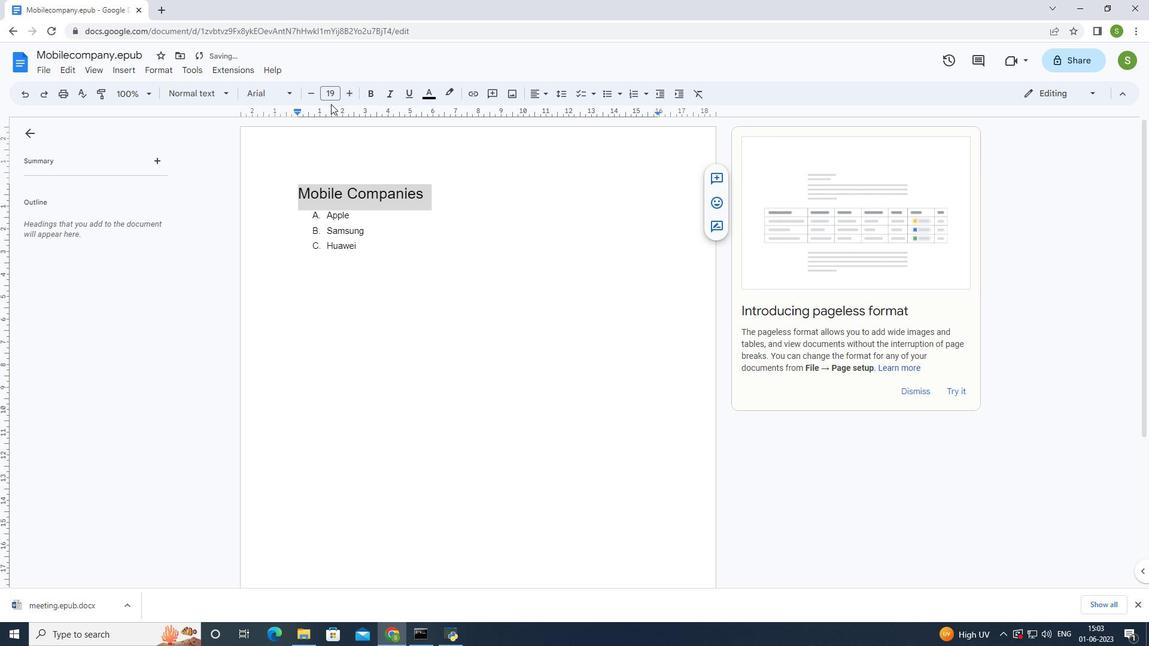 
Action: Mouse pressed left at (317, 99)
Screenshot: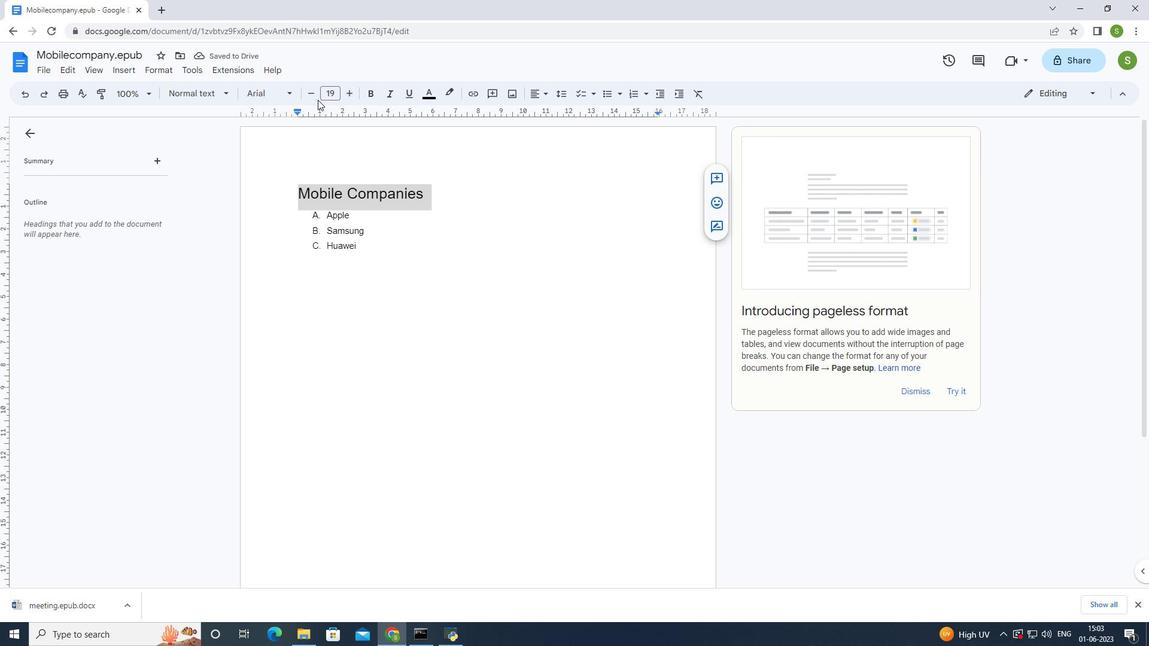 
Action: Mouse moved to (308, 89)
Screenshot: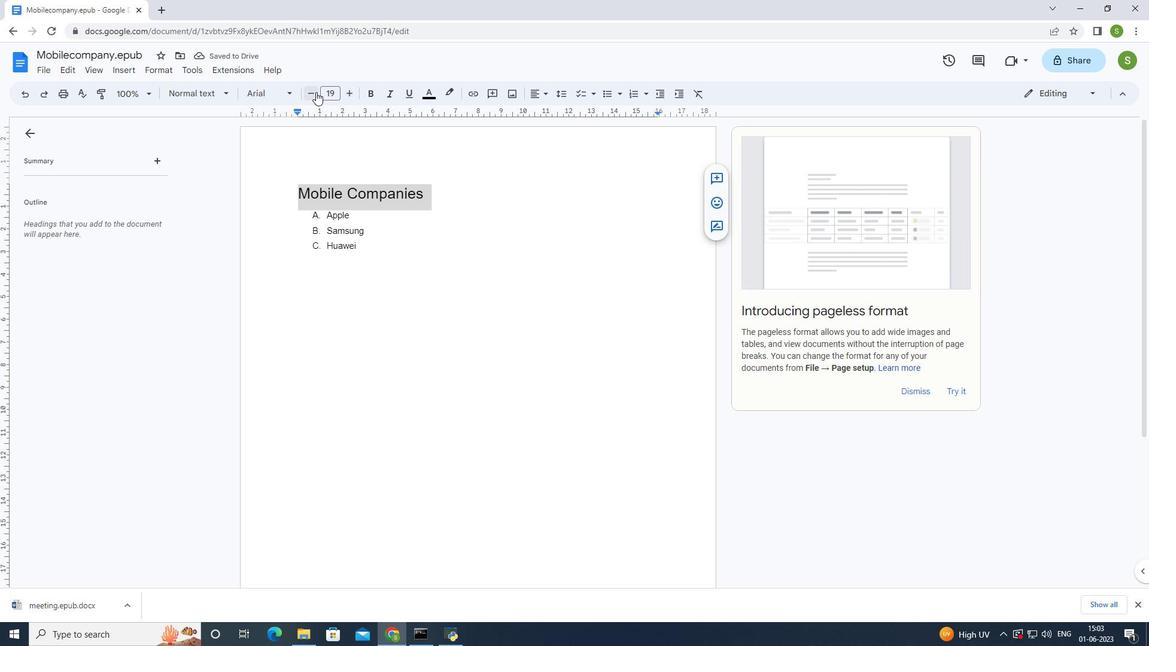 
Action: Mouse pressed left at (308, 89)
Screenshot: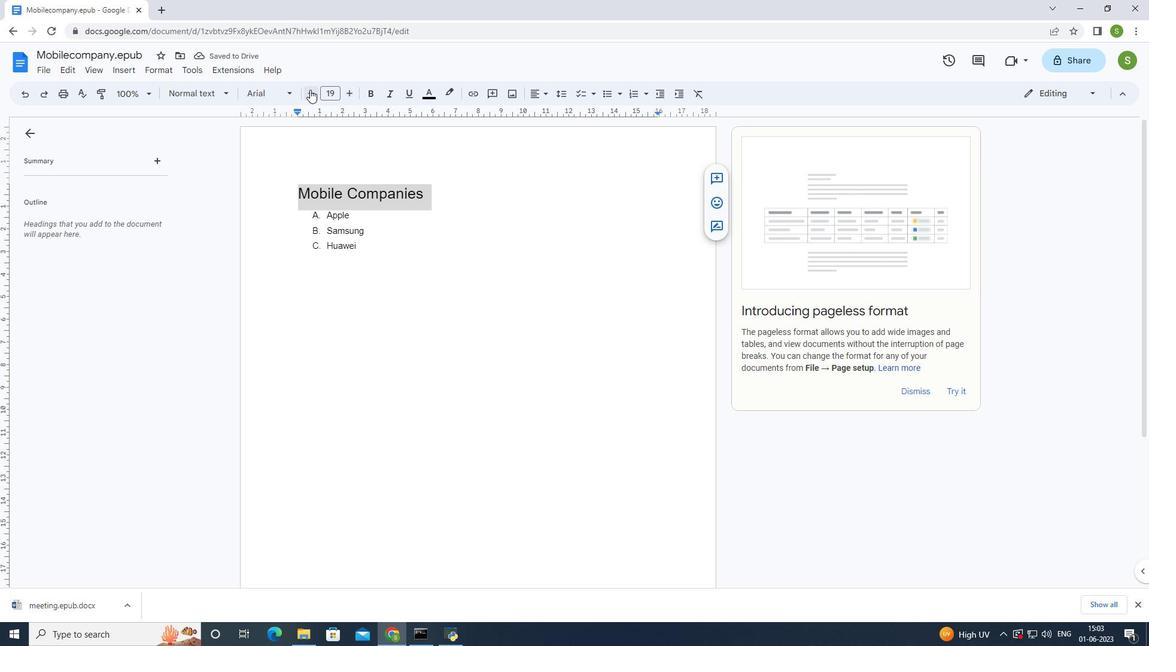 
Action: Mouse moved to (462, 173)
Screenshot: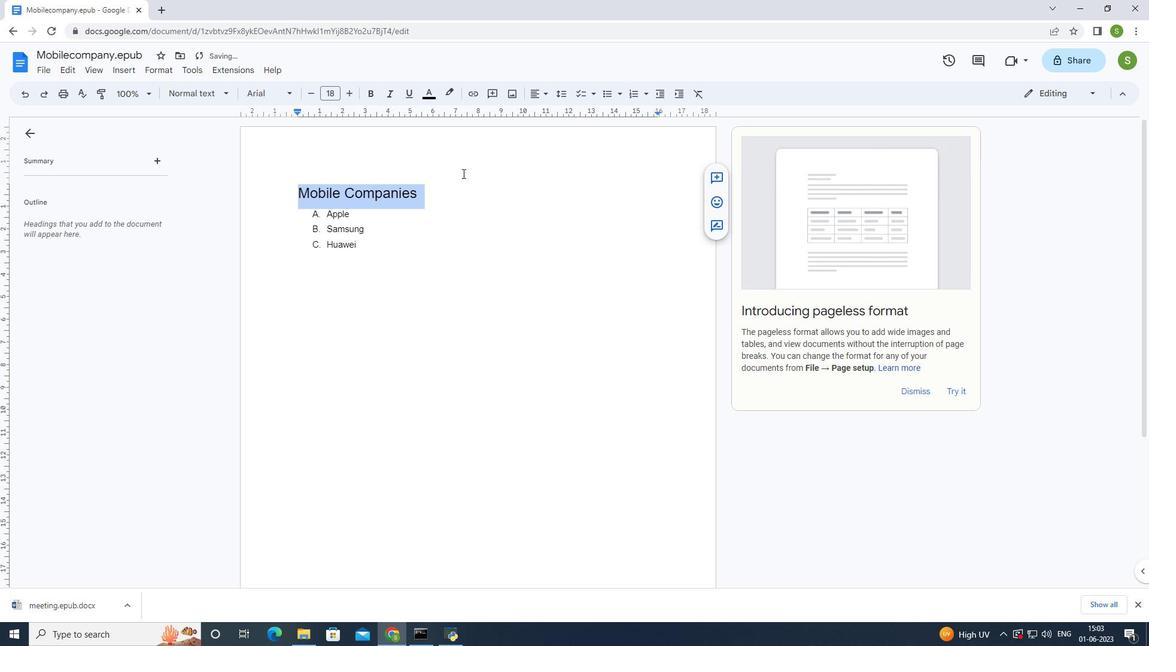 
Action: Key pressed ctrl+S
Screenshot: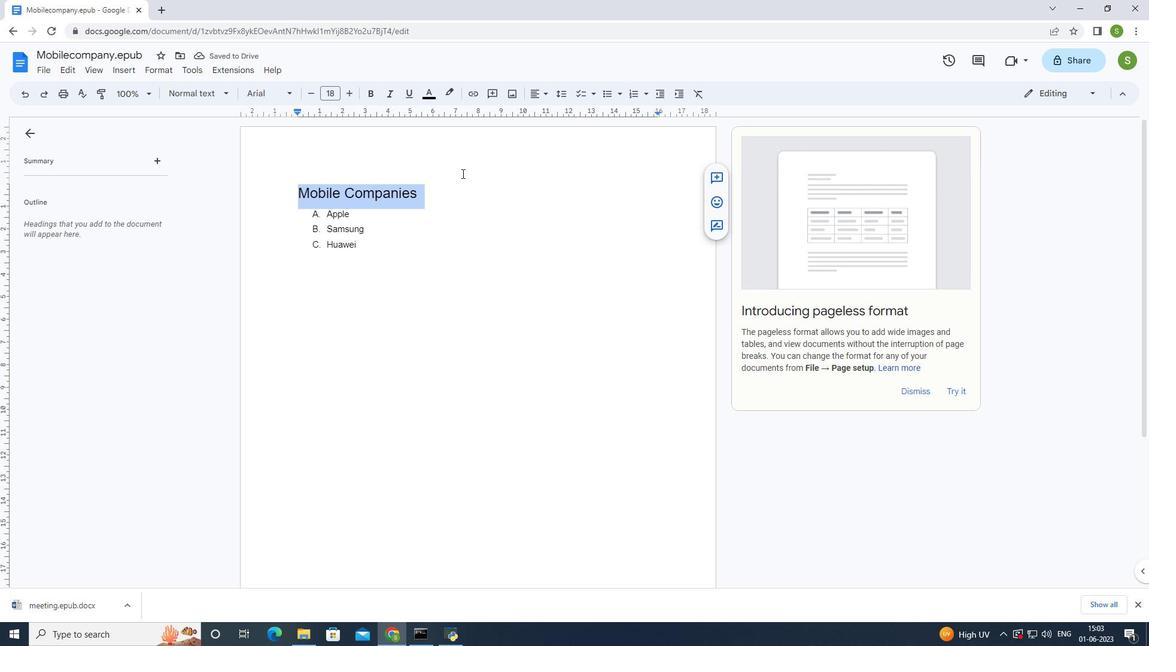 
Action: Mouse moved to (462, 173)
Screenshot: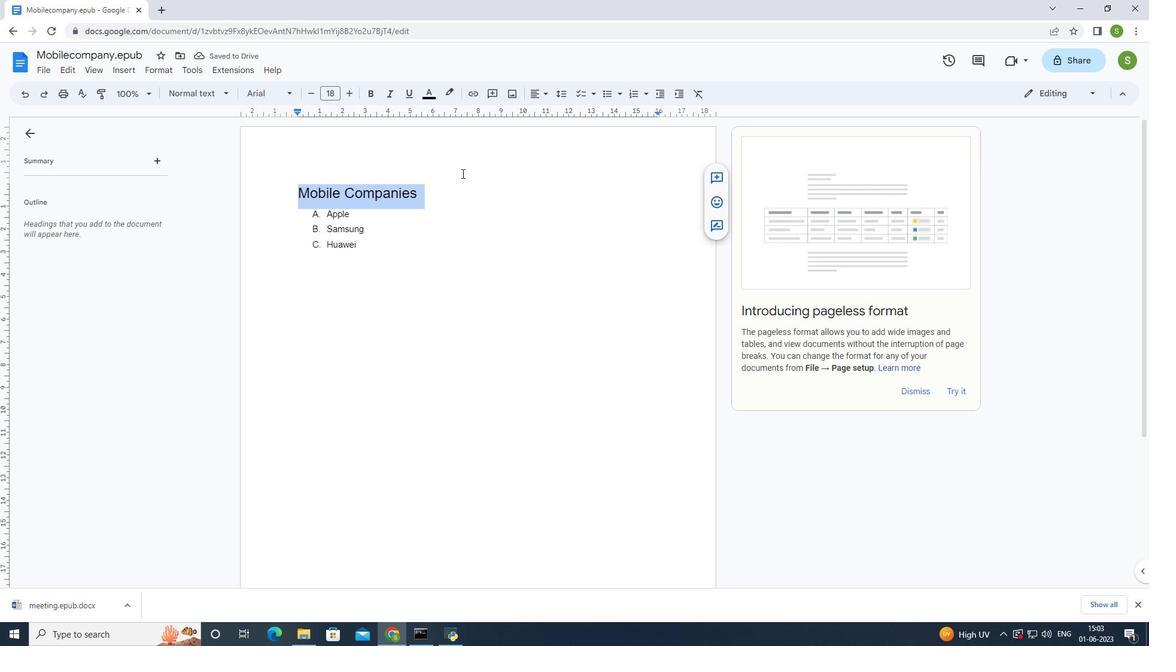 
